 Task: Create a scrum project CatchAll. Add to scrum project CatchAll a team member softage.3@softage.net and assign as Project Lead. Add to scrum project CatchAll a team member softage.4@softage.net
Action: Mouse moved to (186, 53)
Screenshot: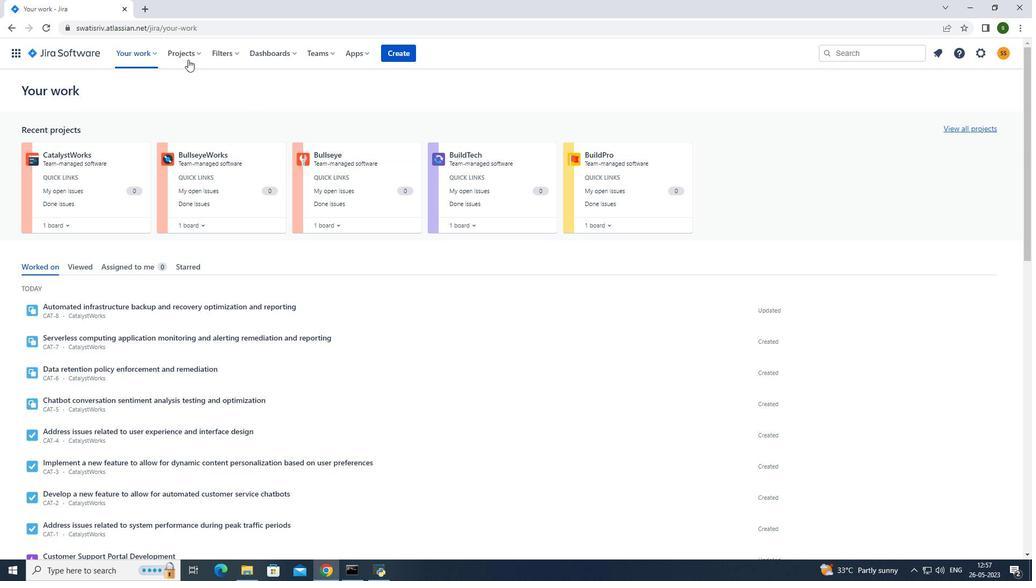 
Action: Mouse pressed left at (186, 53)
Screenshot: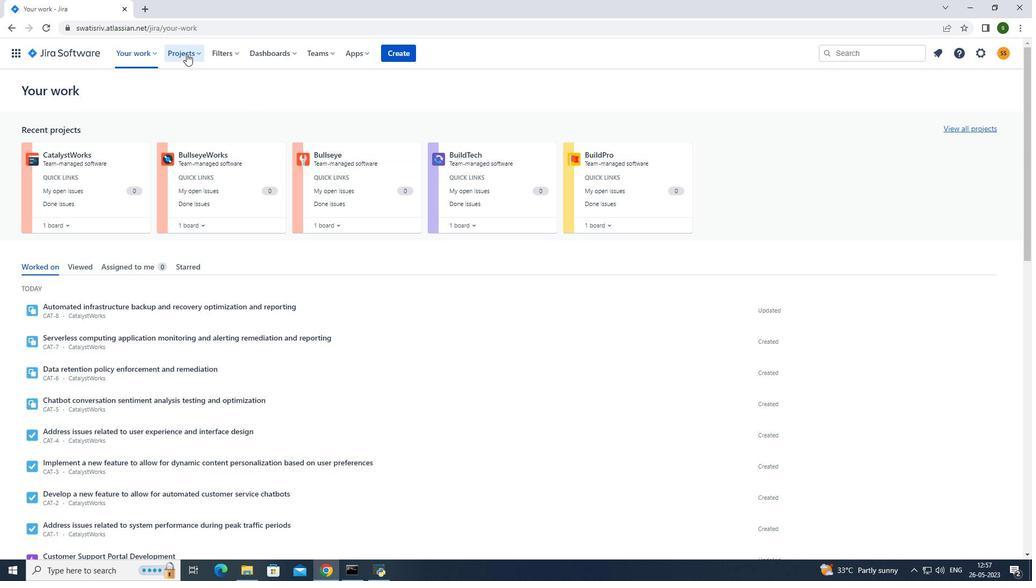 
Action: Mouse moved to (206, 268)
Screenshot: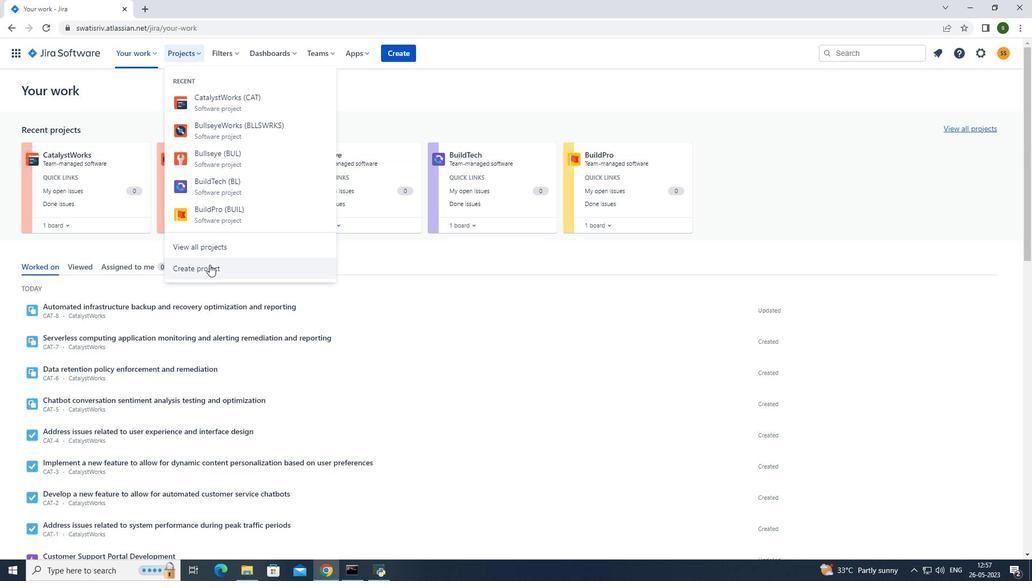 
Action: Mouse pressed left at (206, 268)
Screenshot: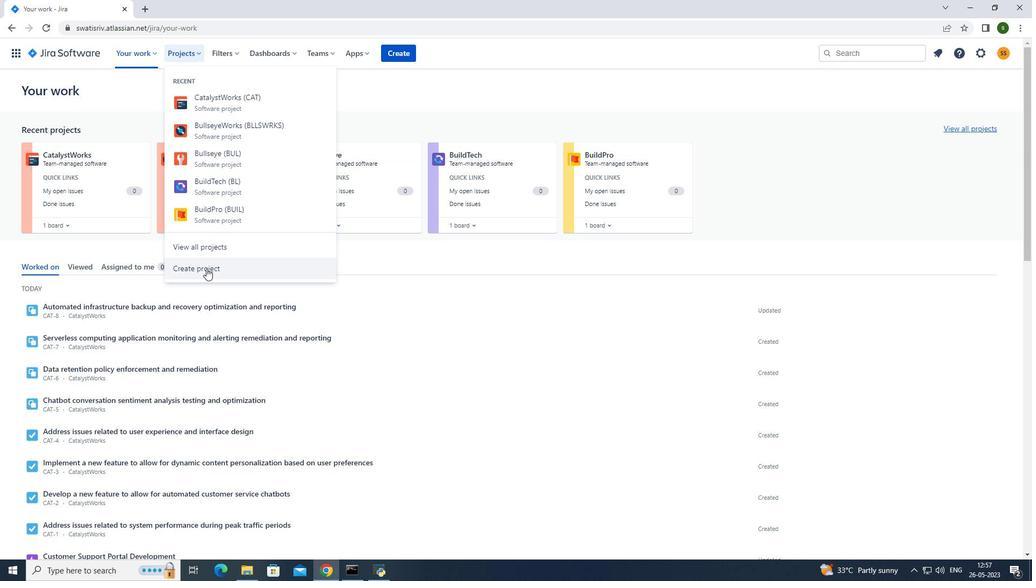 
Action: Mouse moved to (609, 252)
Screenshot: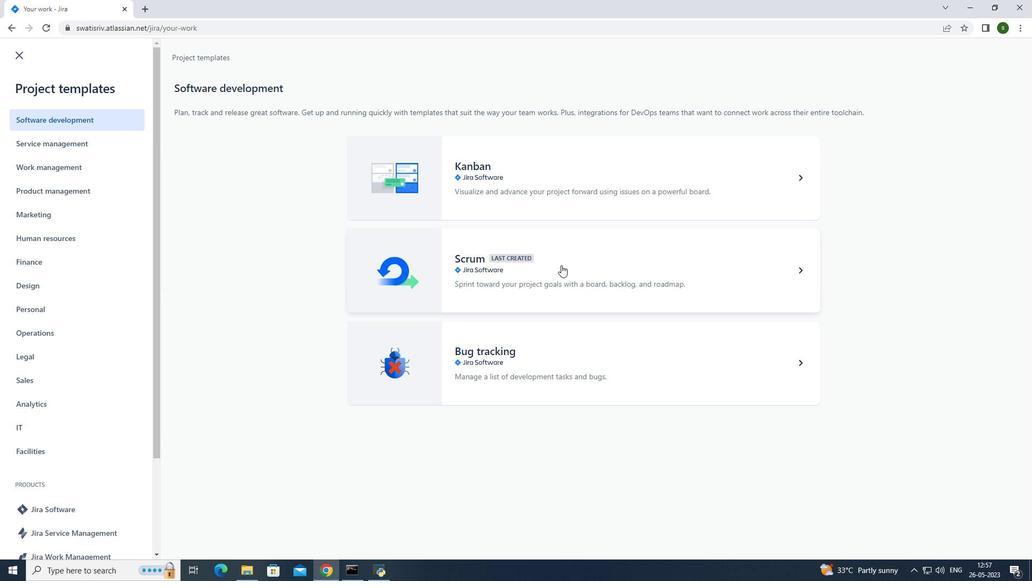 
Action: Mouse pressed left at (609, 252)
Screenshot: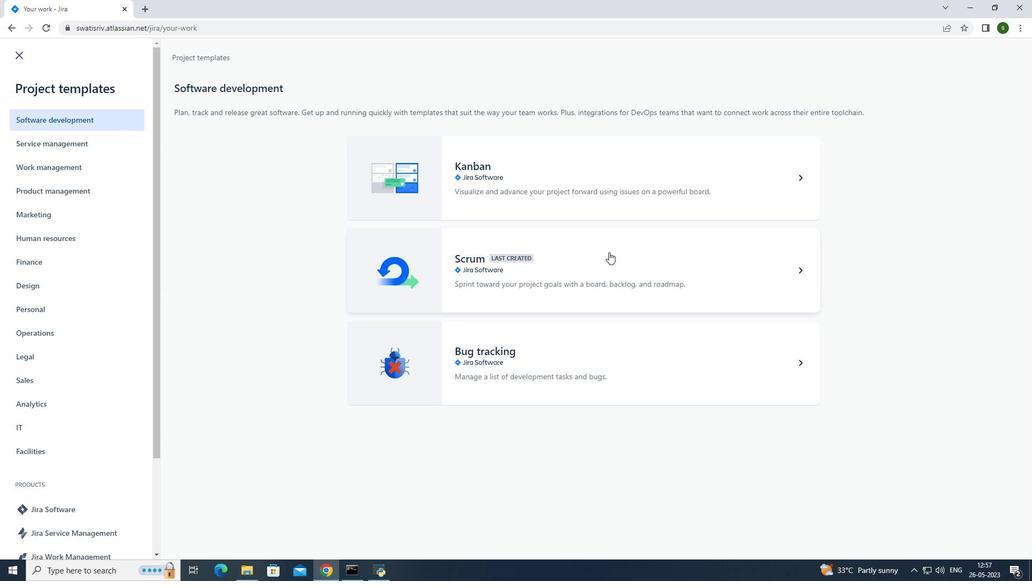 
Action: Mouse moved to (796, 527)
Screenshot: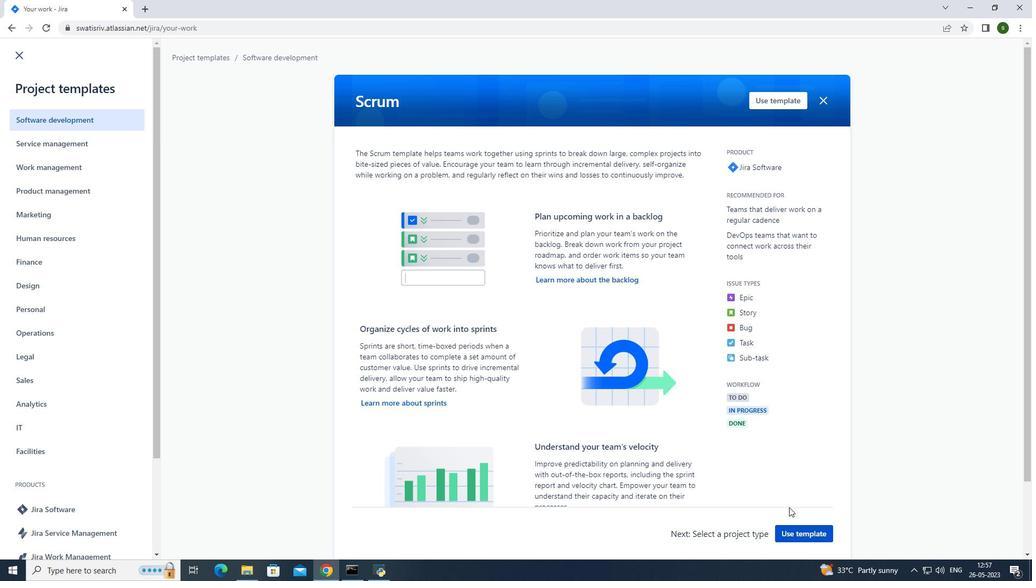 
Action: Mouse pressed left at (796, 527)
Screenshot: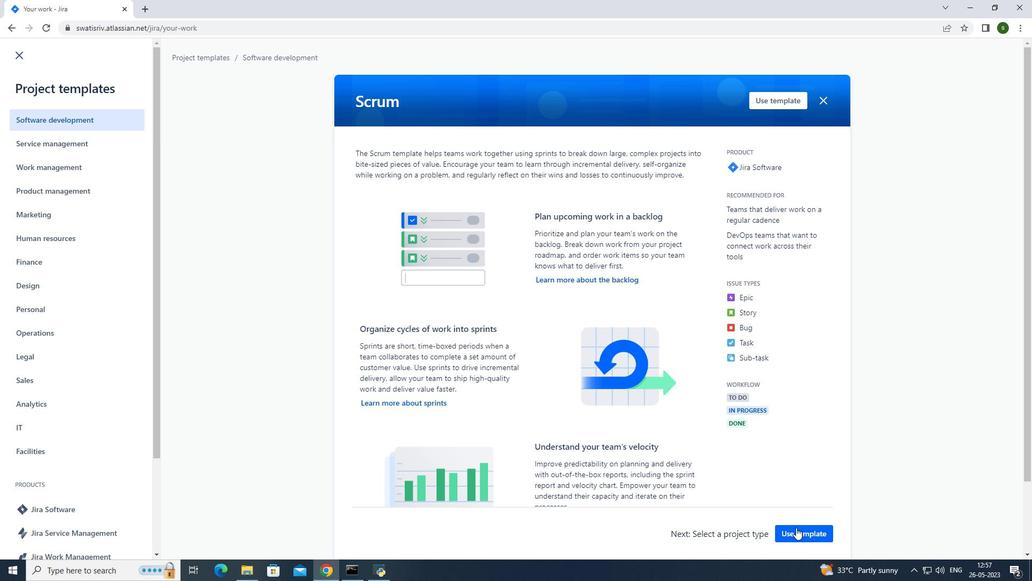 
Action: Mouse moved to (480, 528)
Screenshot: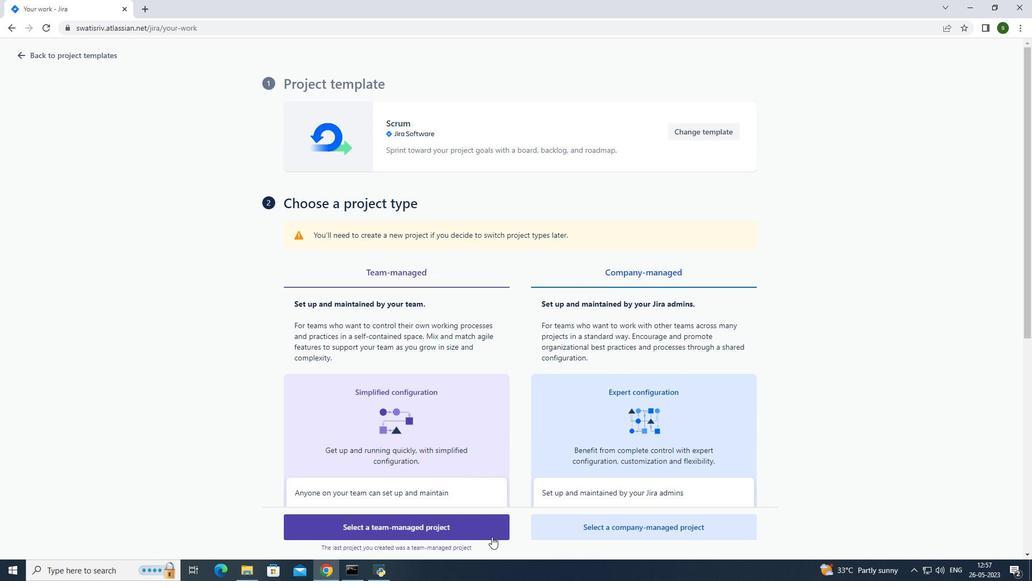 
Action: Mouse pressed left at (480, 528)
Screenshot: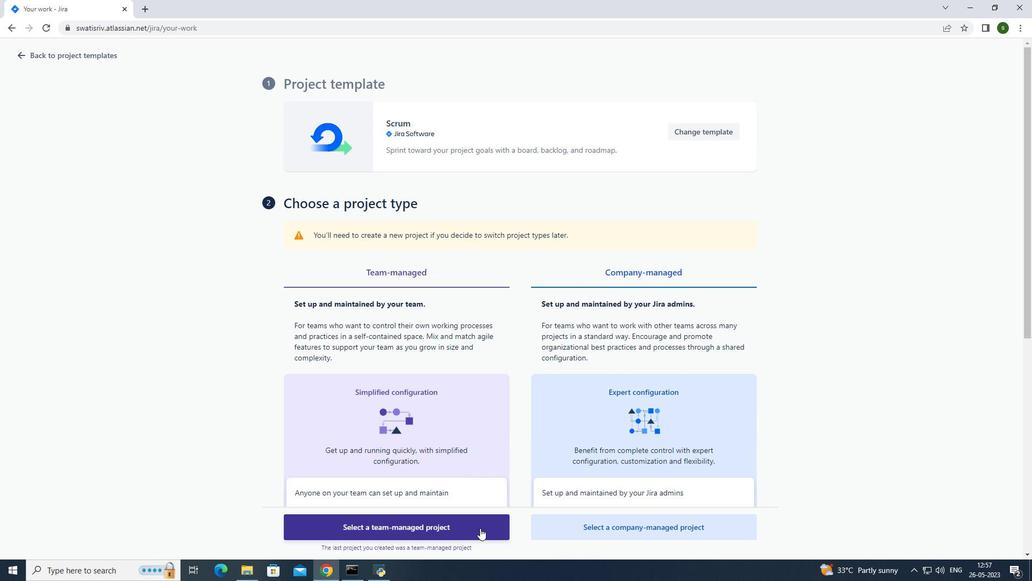 
Action: Mouse moved to (394, 252)
Screenshot: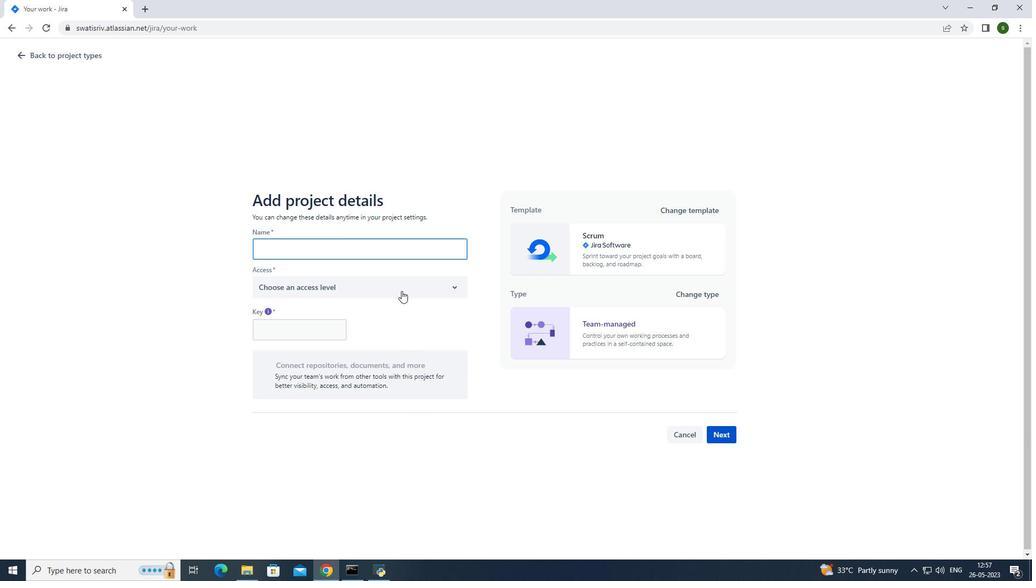 
Action: Mouse pressed left at (394, 252)
Screenshot: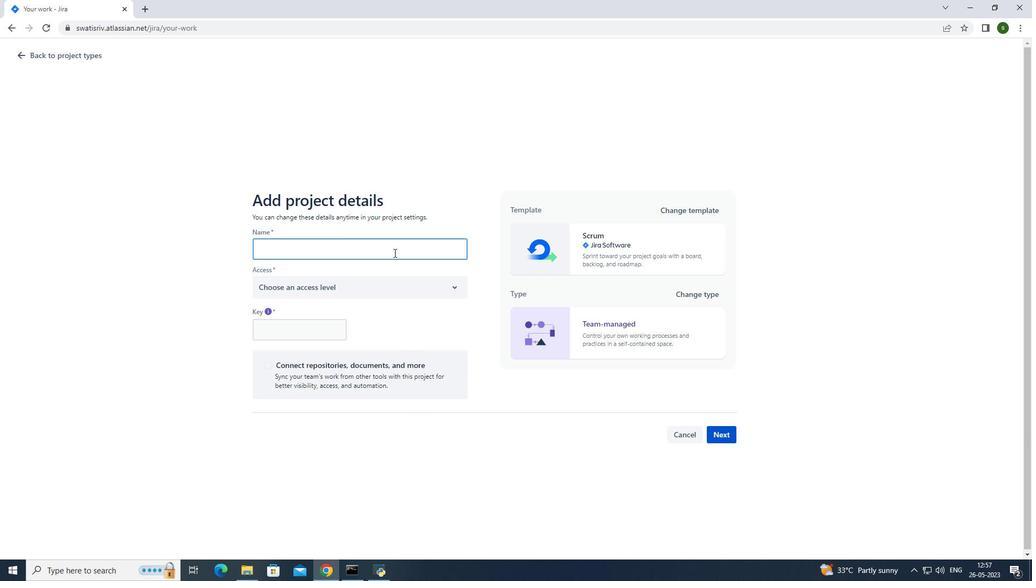 
Action: Key pressed <Key.caps_lock>C<Key.caps_lock>atch<Key.caps_lock>A<Key.caps_lock>ll
Screenshot: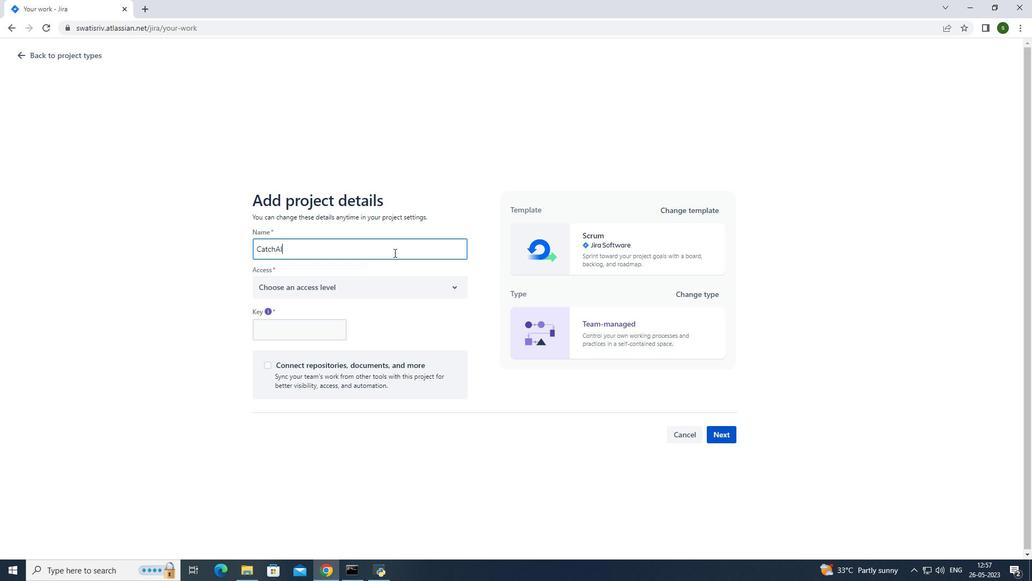 
Action: Mouse moved to (397, 285)
Screenshot: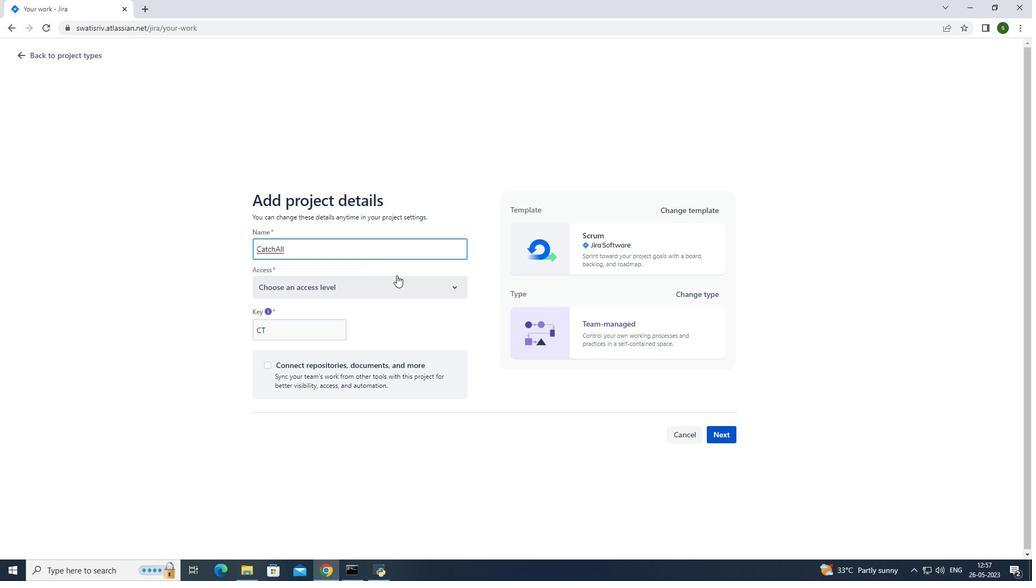 
Action: Mouse pressed left at (397, 285)
Screenshot: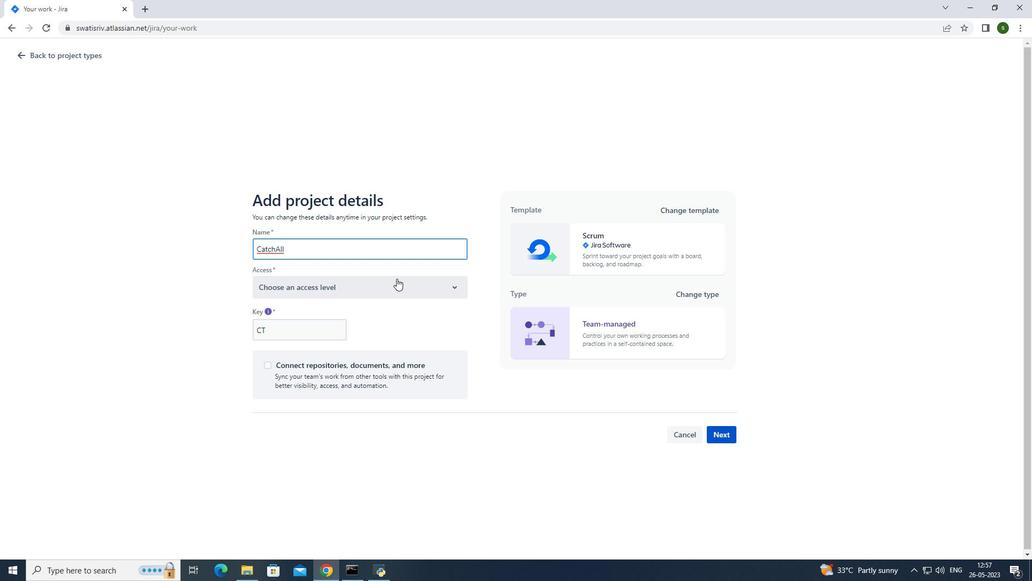 
Action: Mouse moved to (393, 325)
Screenshot: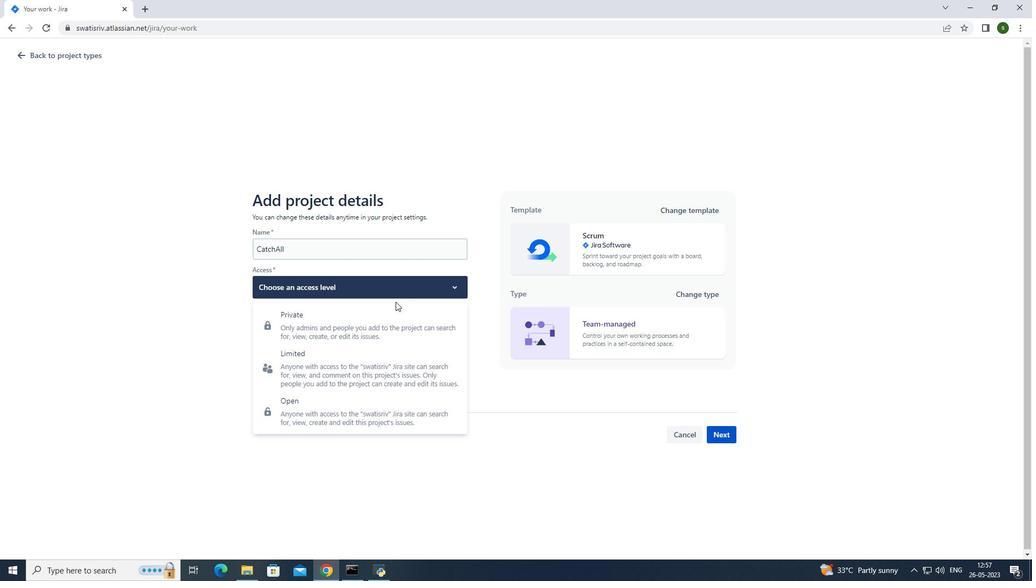 
Action: Mouse pressed left at (393, 325)
Screenshot: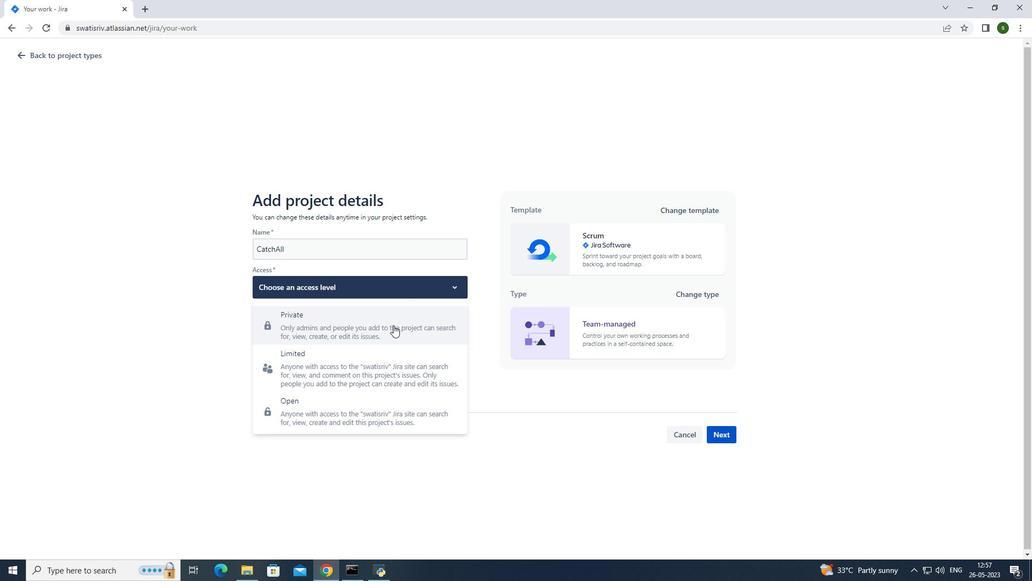 
Action: Mouse moved to (725, 437)
Screenshot: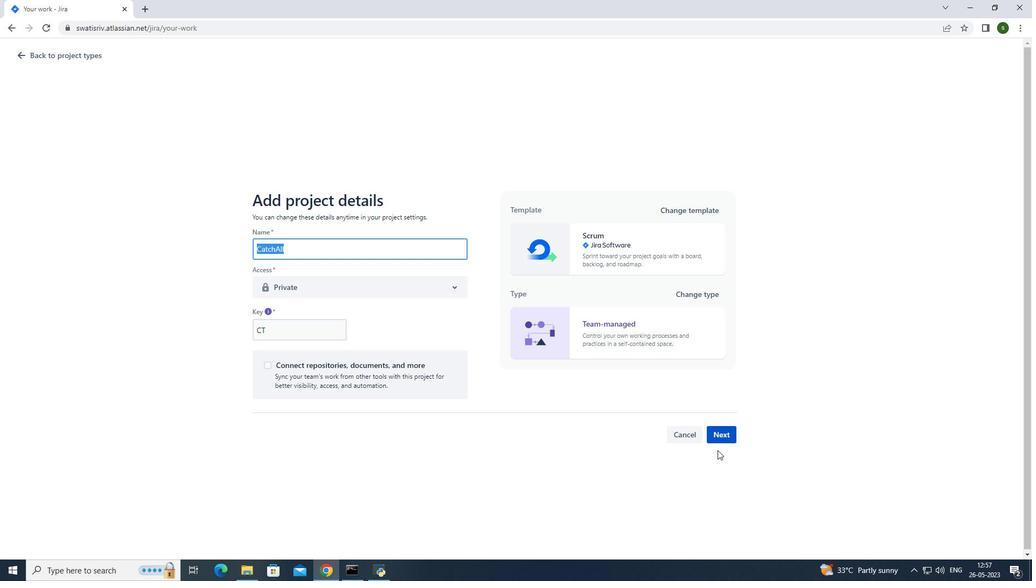 
Action: Mouse pressed left at (725, 437)
Screenshot: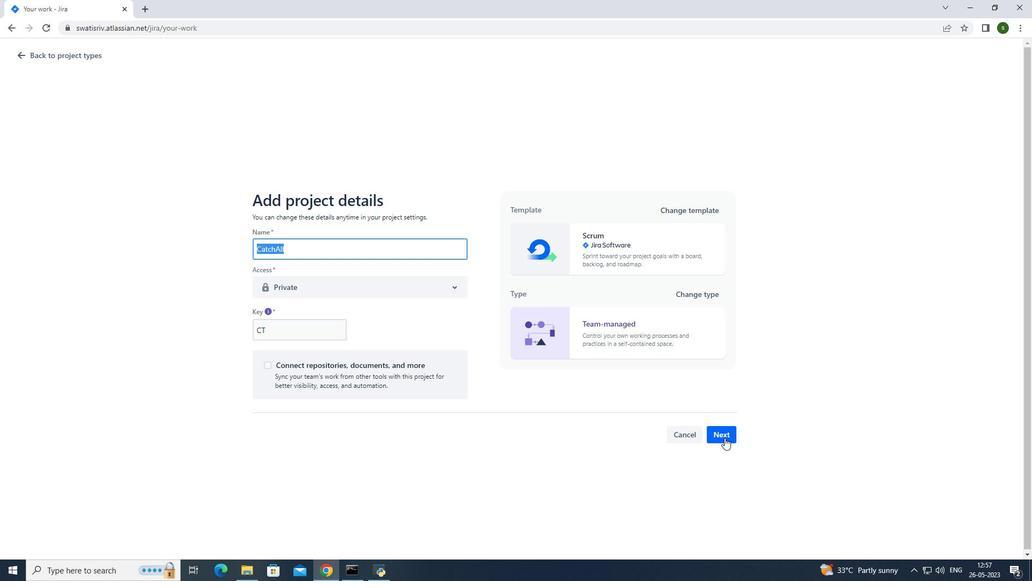 
Action: Mouse moved to (646, 364)
Screenshot: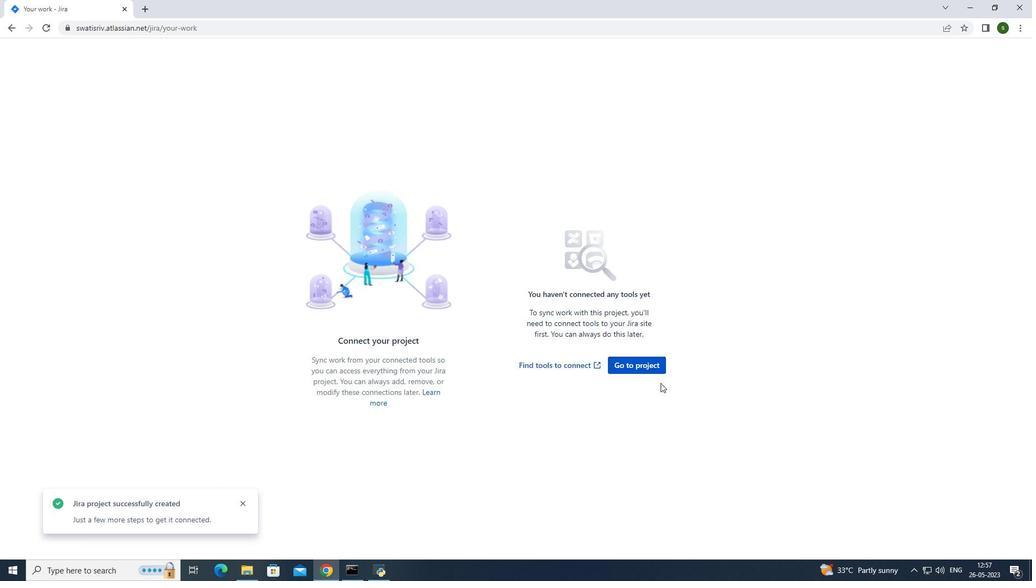 
Action: Mouse pressed left at (646, 364)
Screenshot: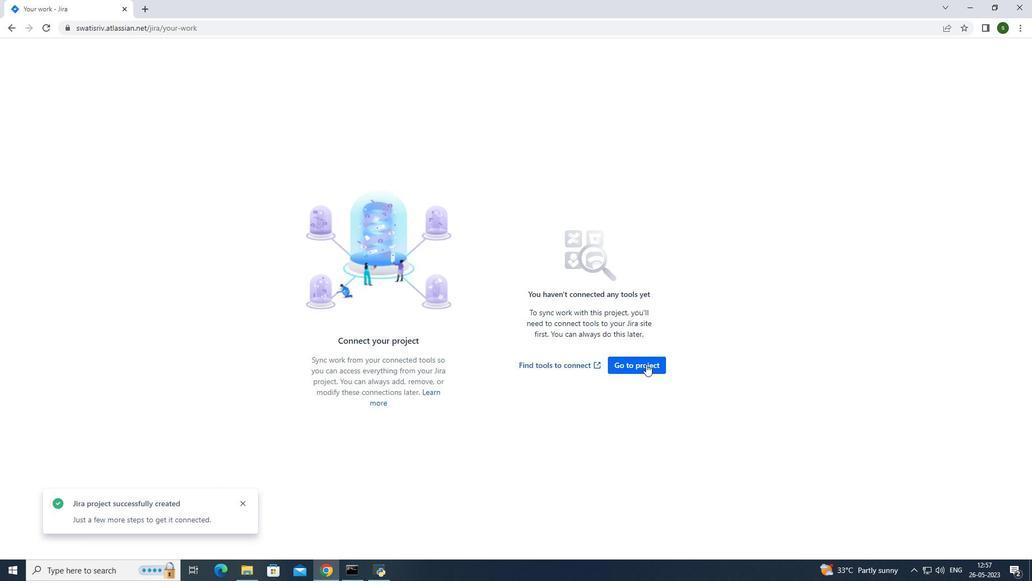 
Action: Mouse moved to (178, 57)
Screenshot: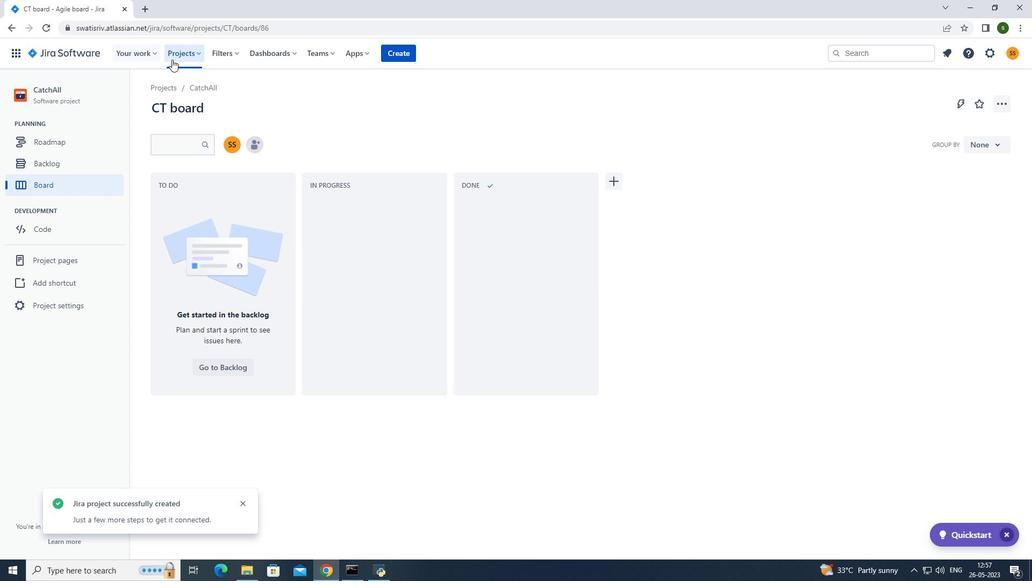
Action: Mouse pressed left at (178, 57)
Screenshot: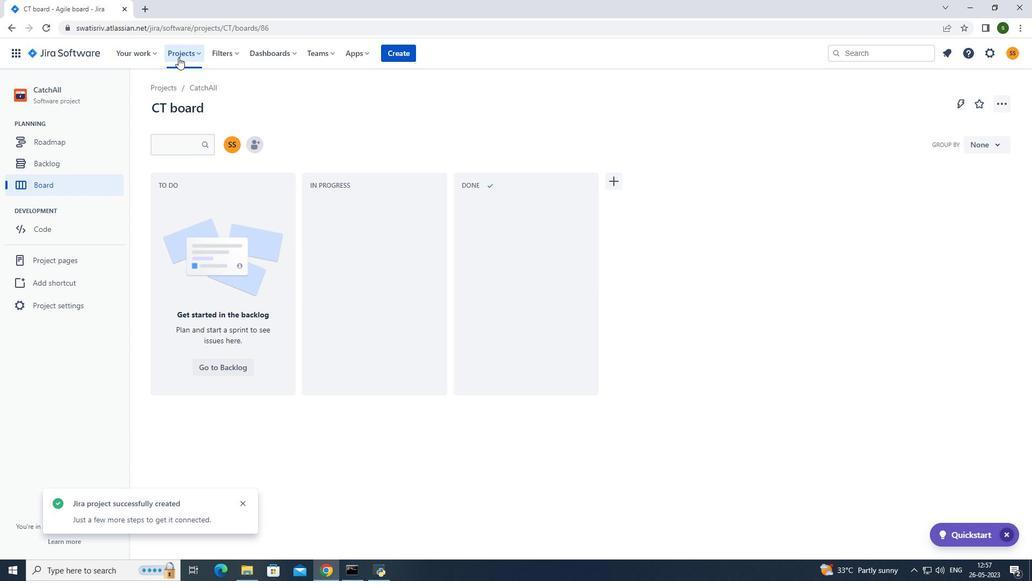 
Action: Mouse moved to (203, 95)
Screenshot: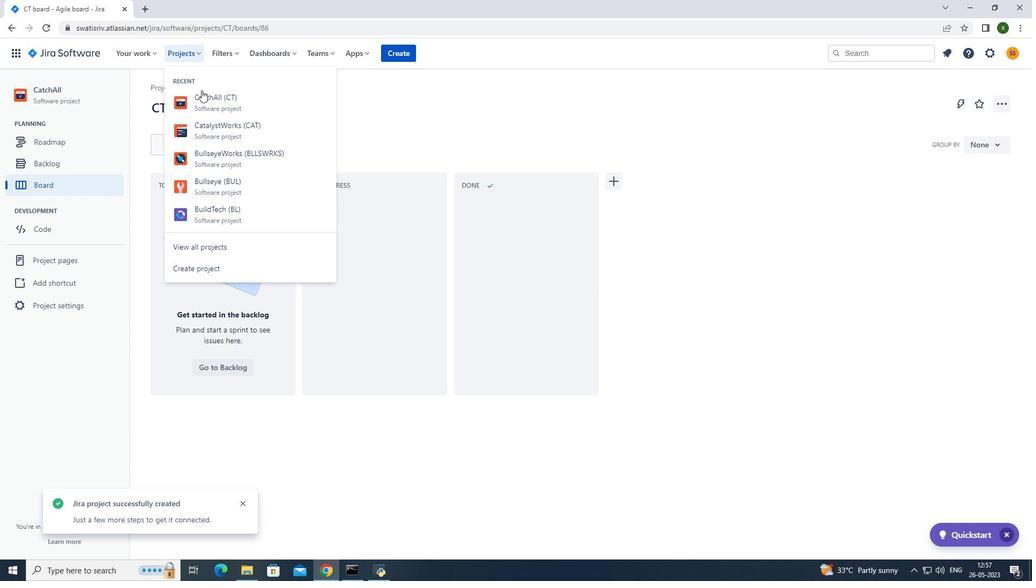 
Action: Mouse pressed left at (203, 95)
Screenshot: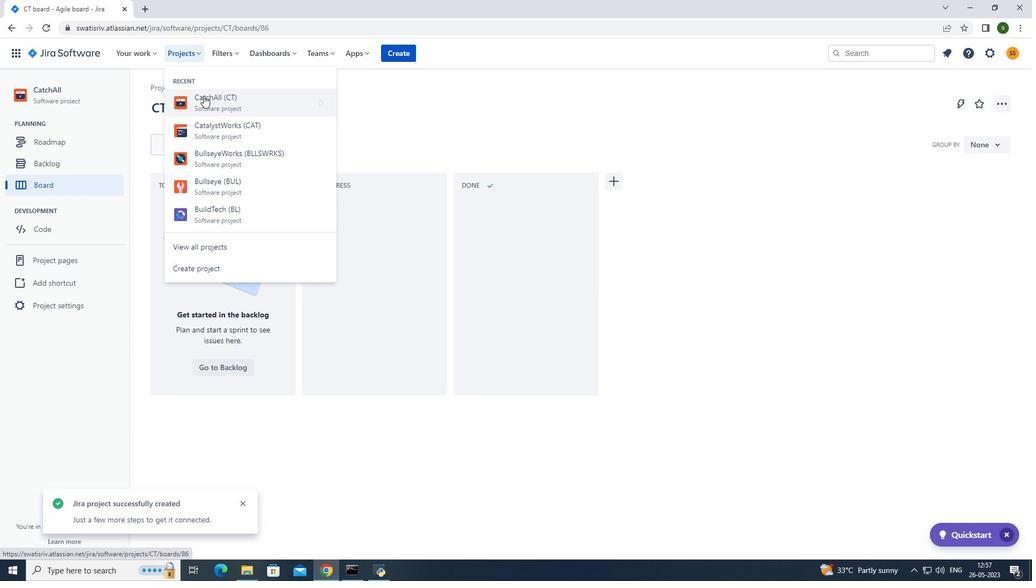 
Action: Mouse moved to (261, 147)
Screenshot: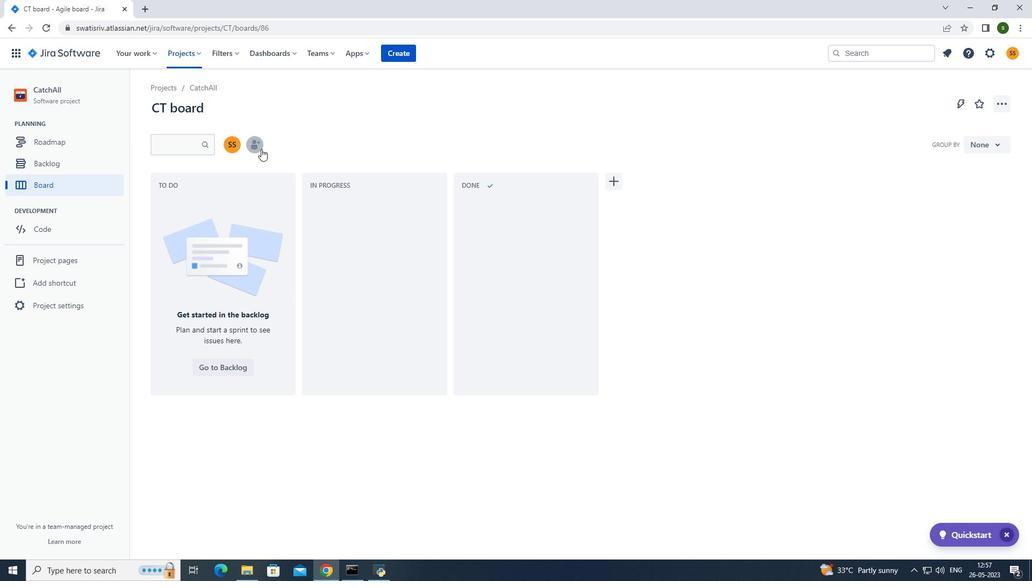 
Action: Mouse pressed left at (261, 147)
Screenshot: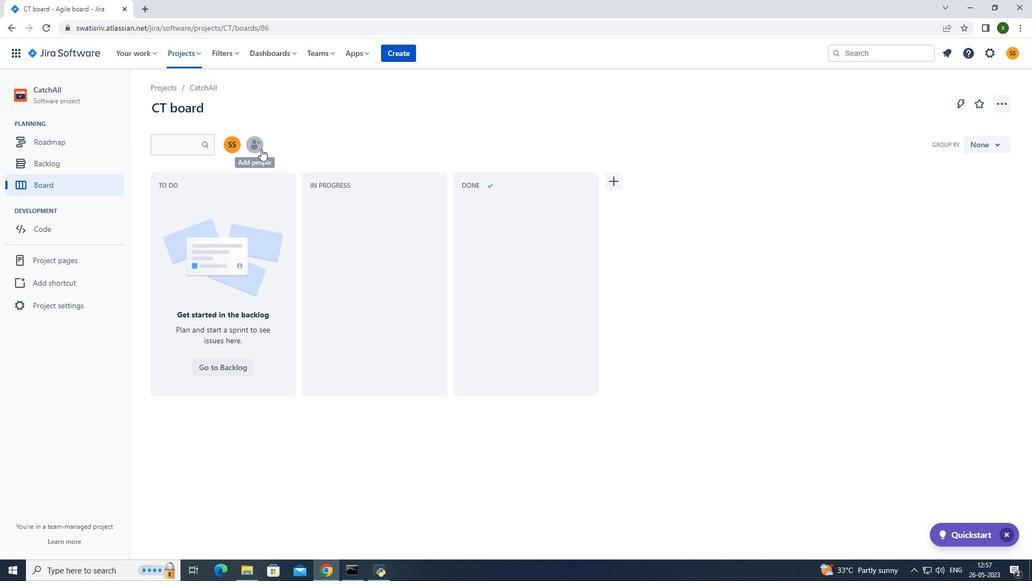 
Action: Mouse moved to (481, 115)
Screenshot: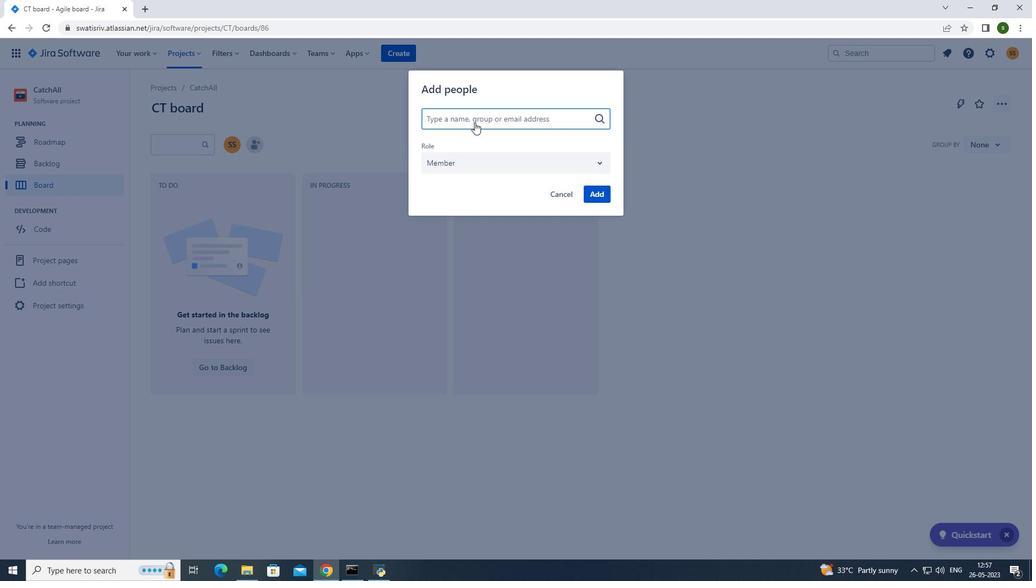 
Action: Mouse pressed left at (481, 115)
Screenshot: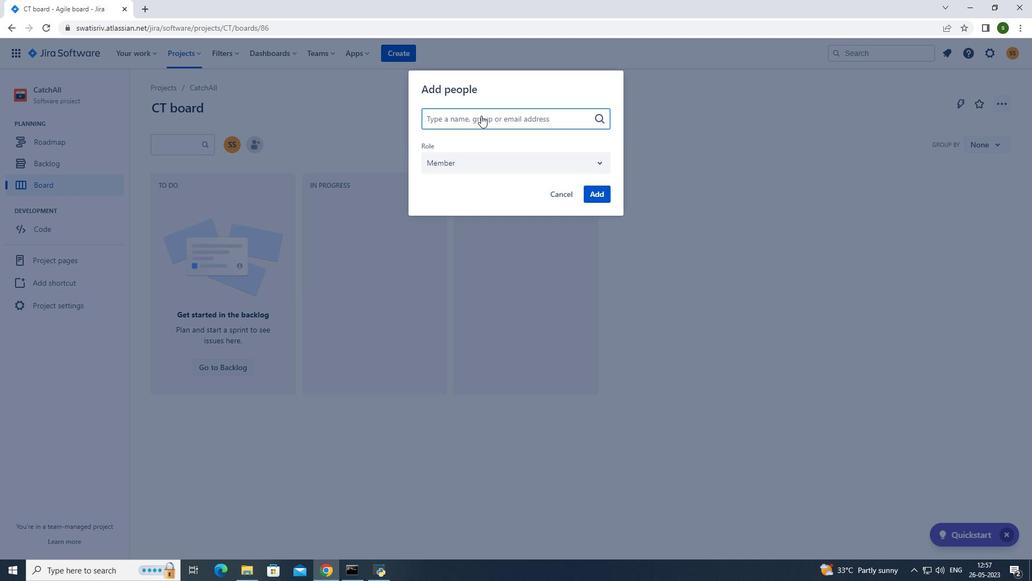 
Action: Key pressed softage.3<Key.shift>@softage.net
Screenshot: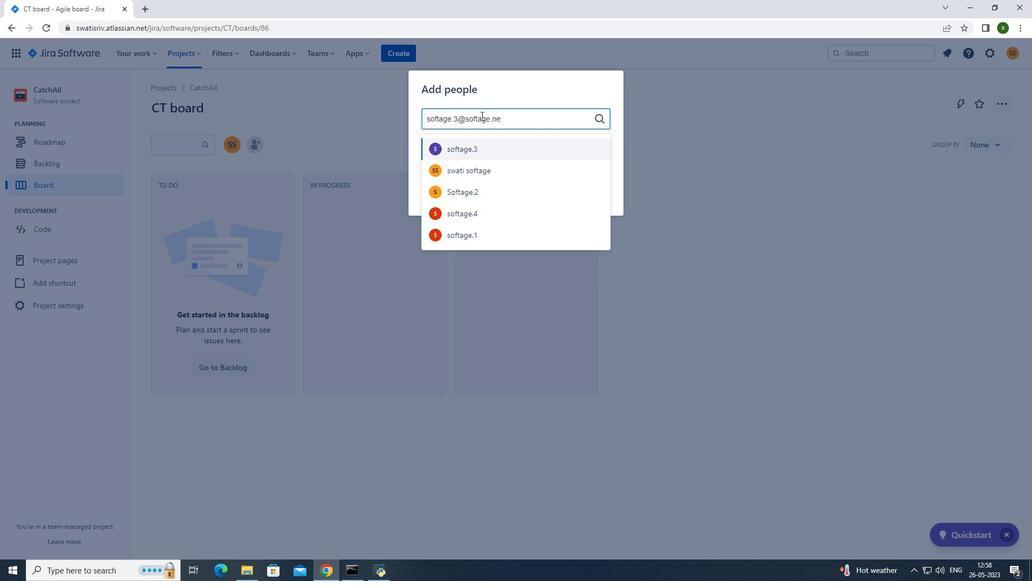 
Action: Mouse moved to (482, 145)
Screenshot: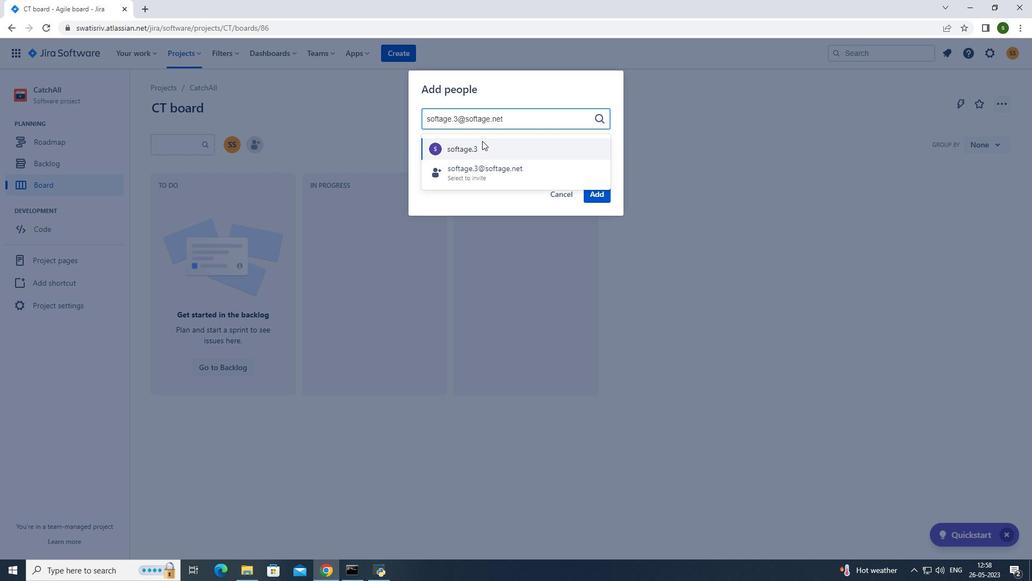 
Action: Mouse pressed left at (482, 145)
Screenshot: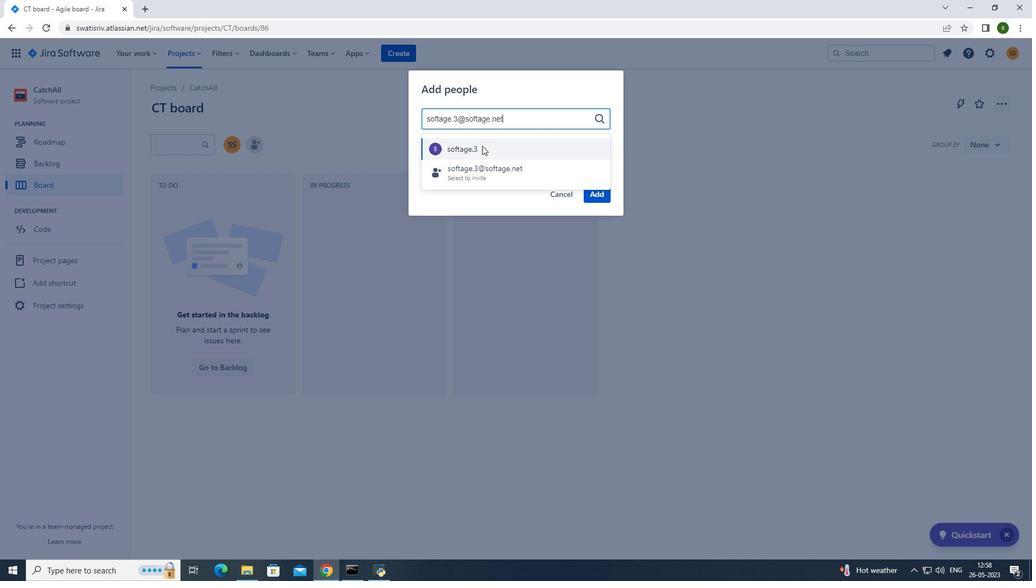 
Action: Mouse moved to (595, 193)
Screenshot: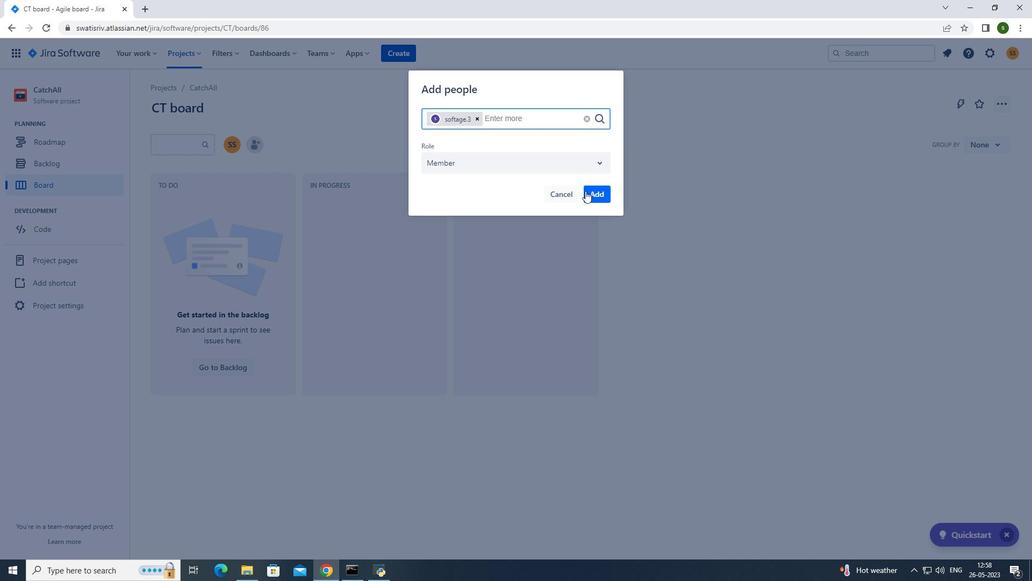 
Action: Mouse pressed left at (595, 193)
Screenshot: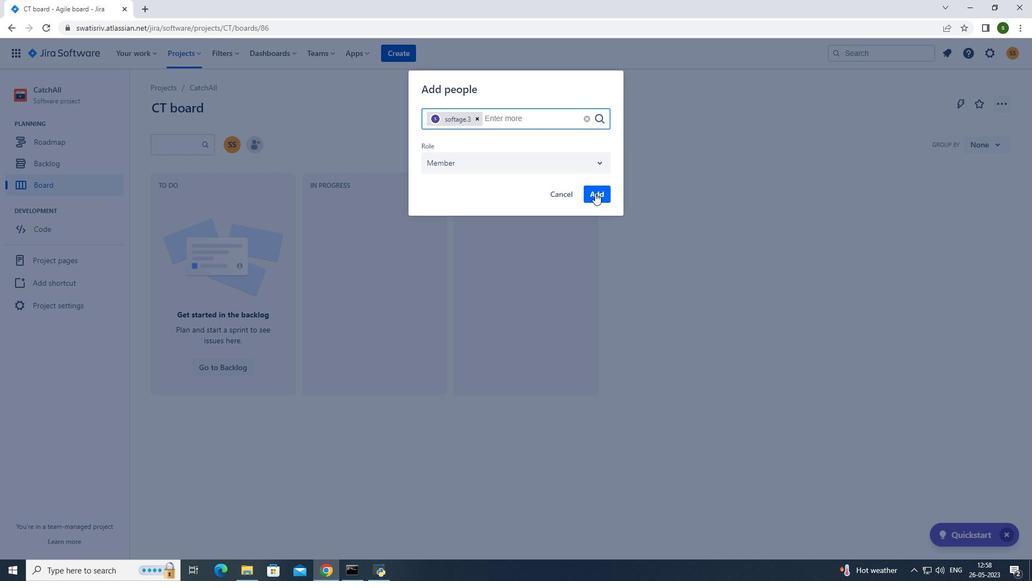 
Action: Mouse moved to (193, 50)
Screenshot: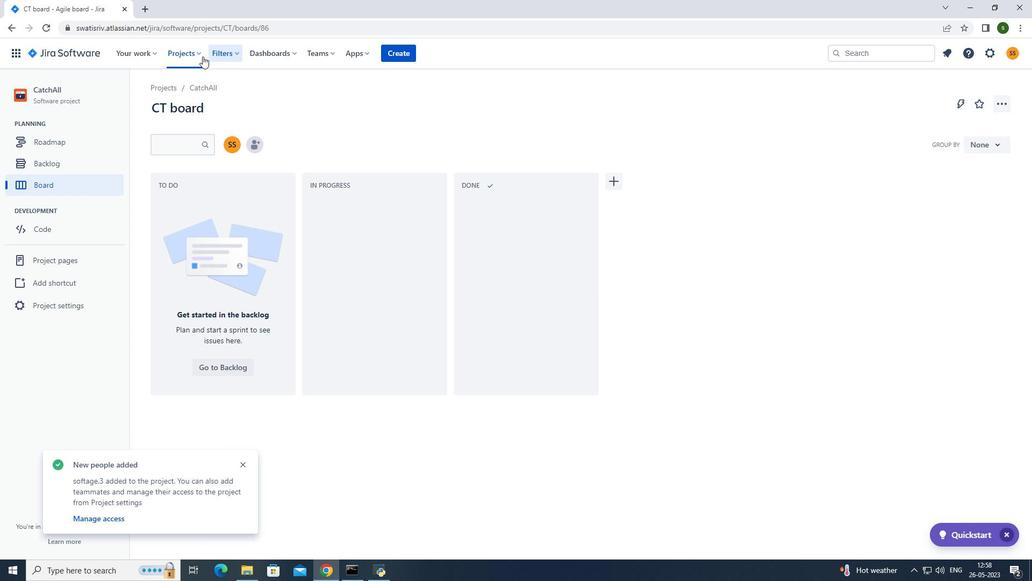 
Action: Mouse pressed left at (193, 50)
Screenshot: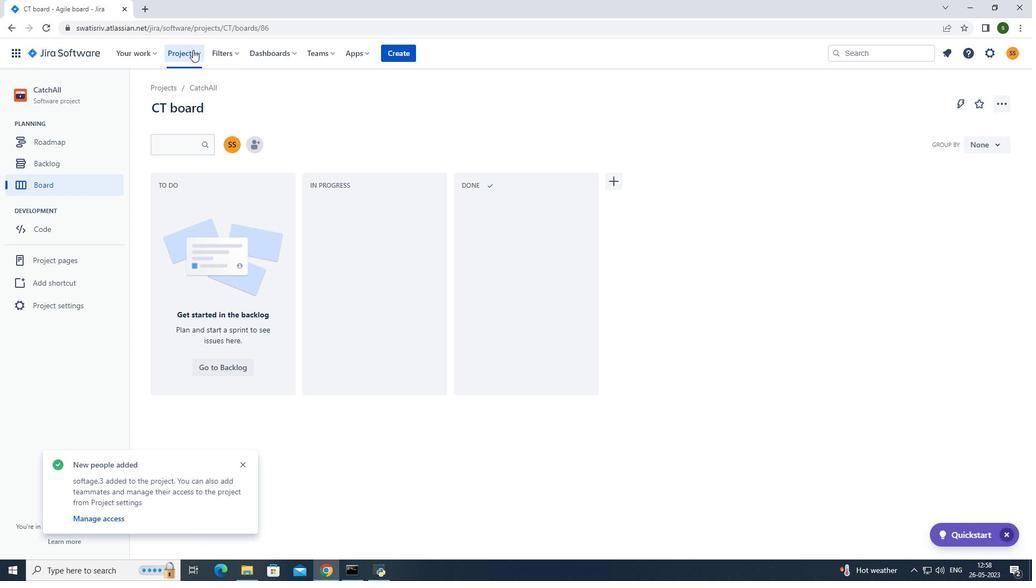 
Action: Mouse moved to (224, 94)
Screenshot: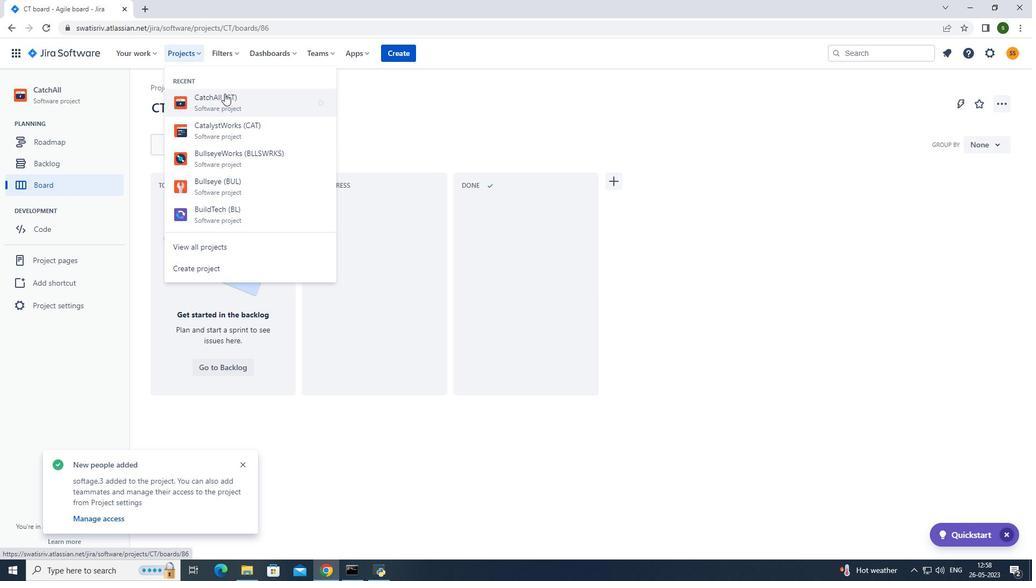 
Action: Mouse pressed left at (224, 94)
Screenshot: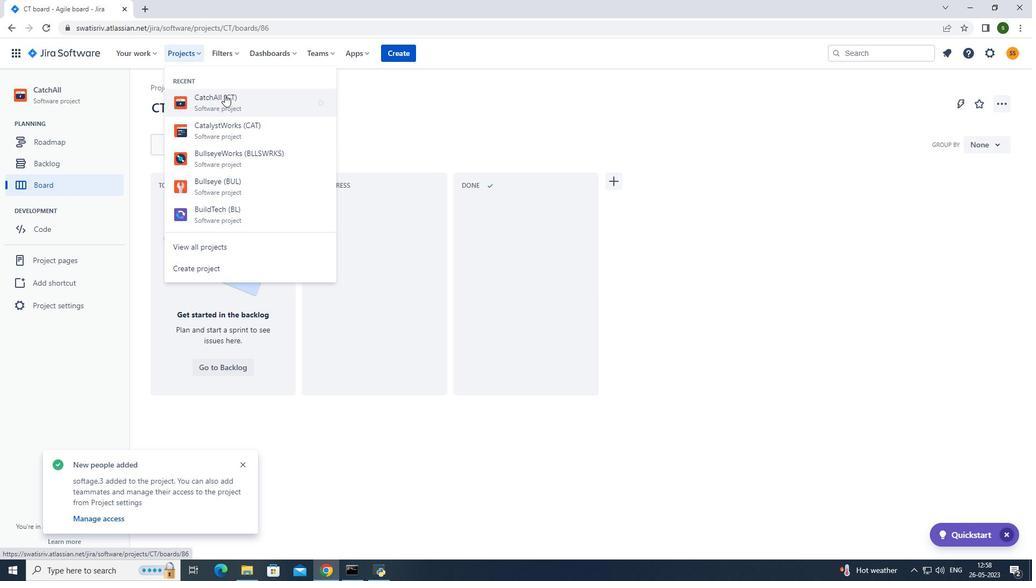 
Action: Mouse moved to (100, 306)
Screenshot: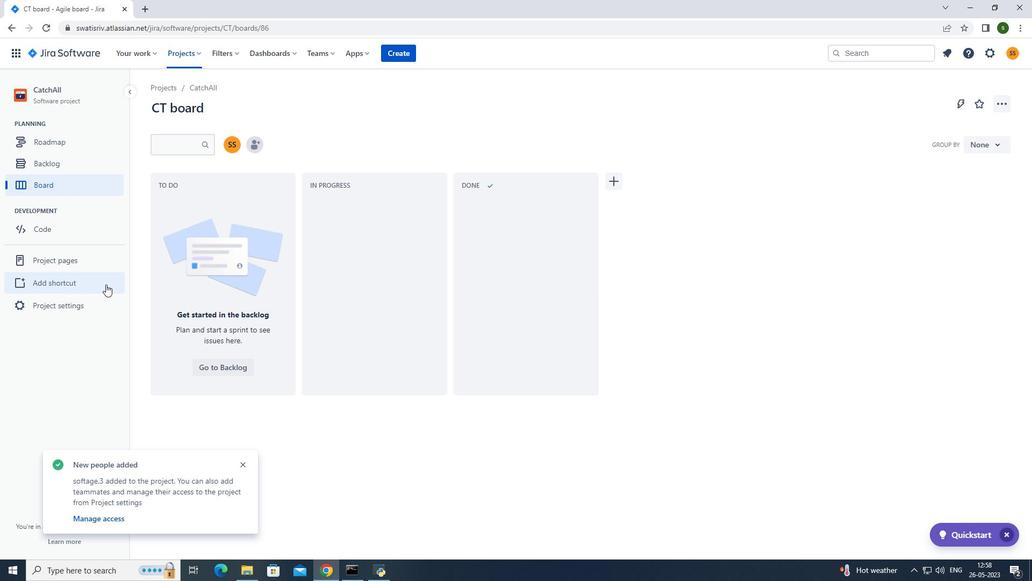 
Action: Mouse pressed left at (100, 306)
Screenshot: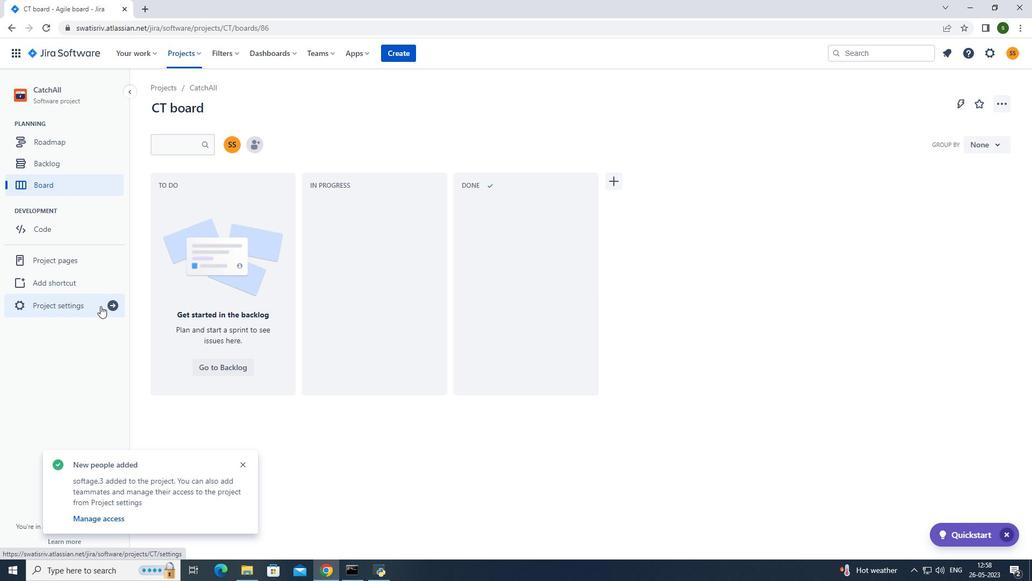 
Action: Mouse moved to (557, 390)
Screenshot: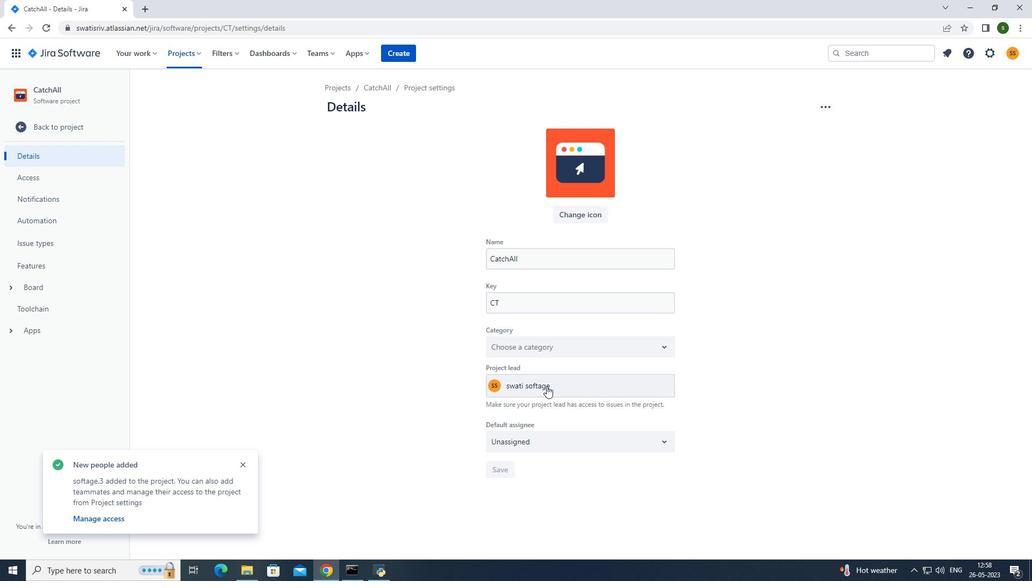 
Action: Mouse pressed left at (557, 390)
Screenshot: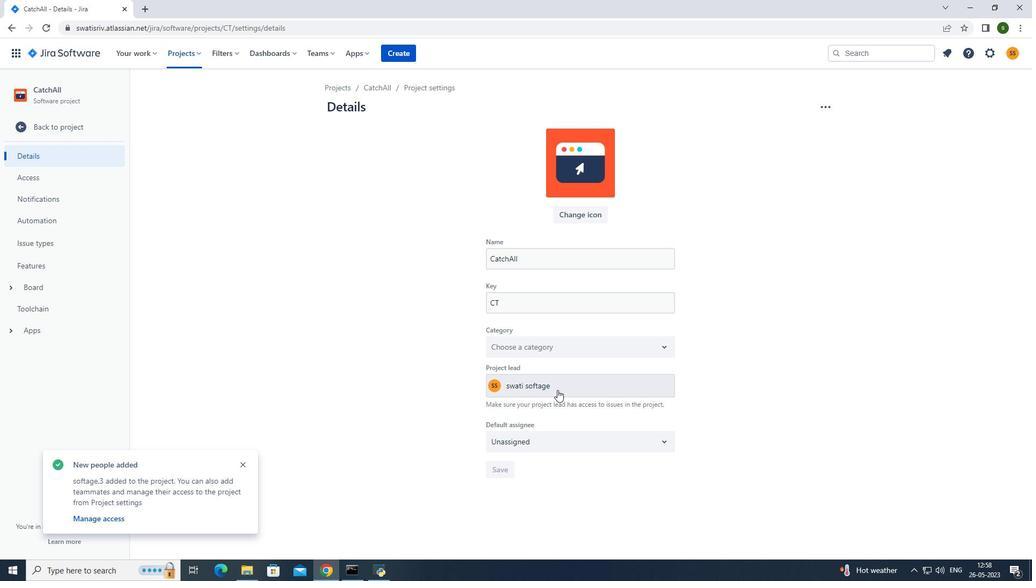 
Action: Mouse moved to (556, 390)
Screenshot: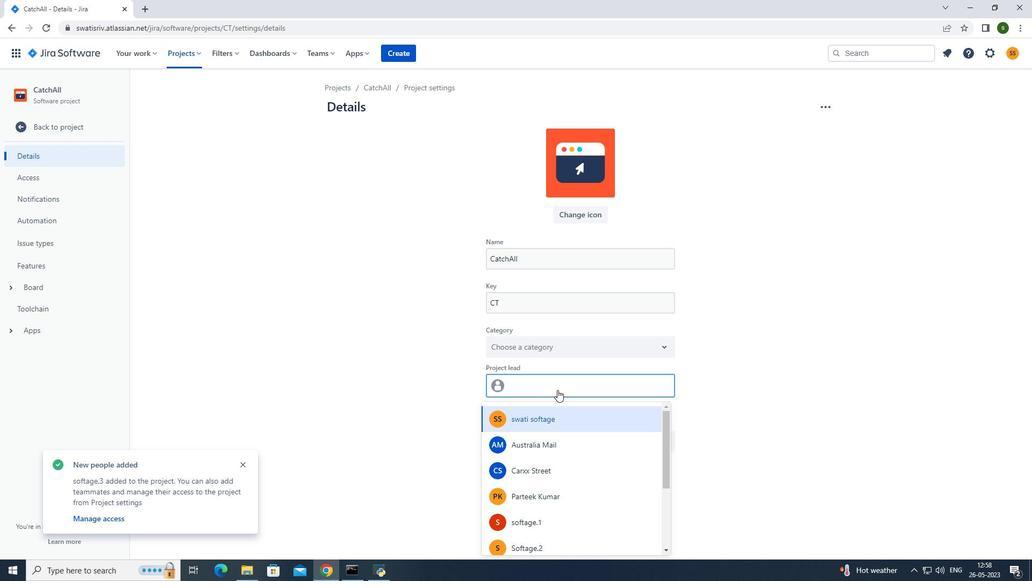 
Action: Key pressed softage.3<Key.shift><Key.shift><Key.shift>@softage.net
Screenshot: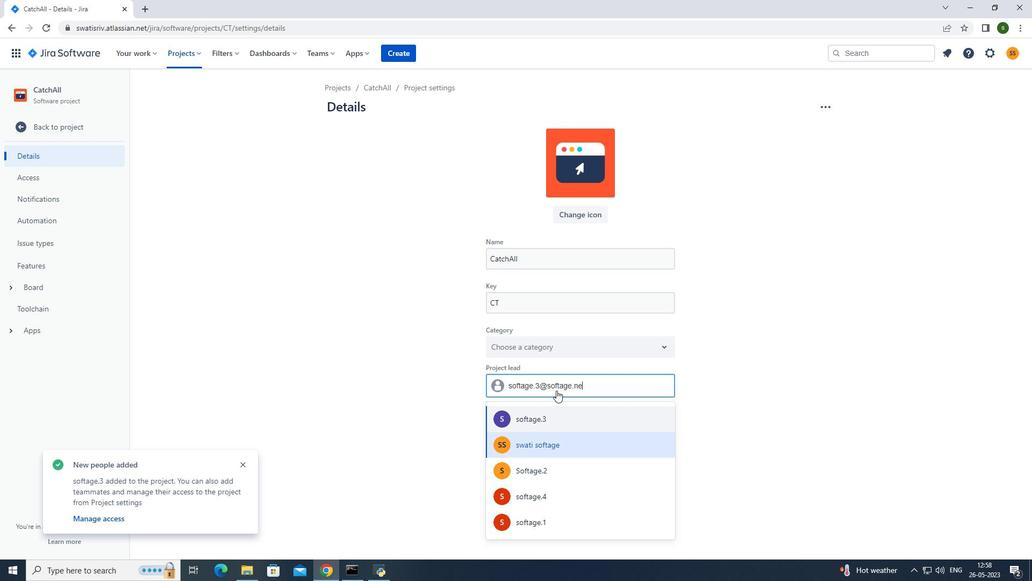 
Action: Mouse moved to (552, 413)
Screenshot: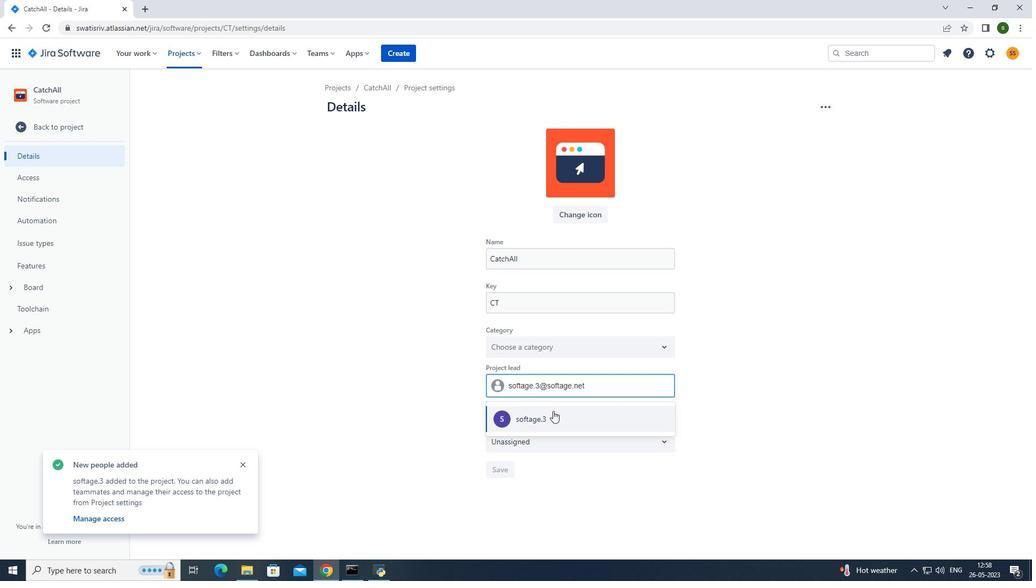 
Action: Mouse pressed left at (552, 413)
Screenshot: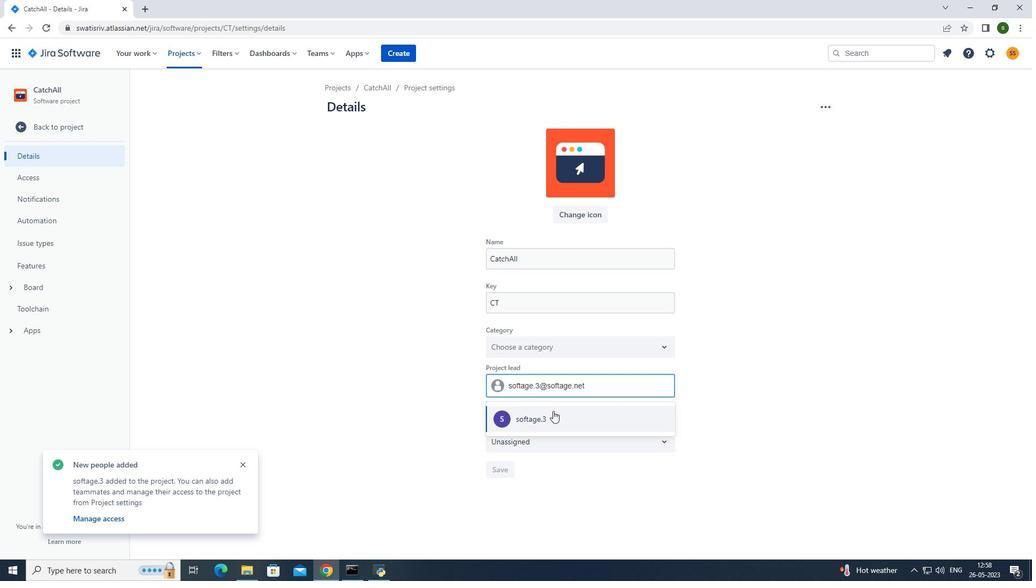 
Action: Mouse moved to (497, 471)
Screenshot: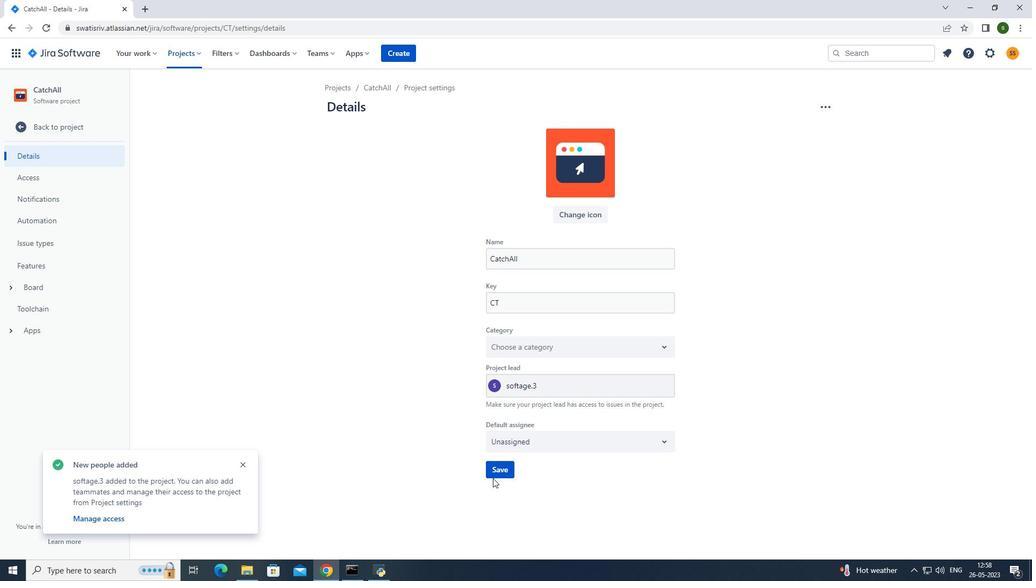 
Action: Mouse pressed left at (497, 471)
Screenshot: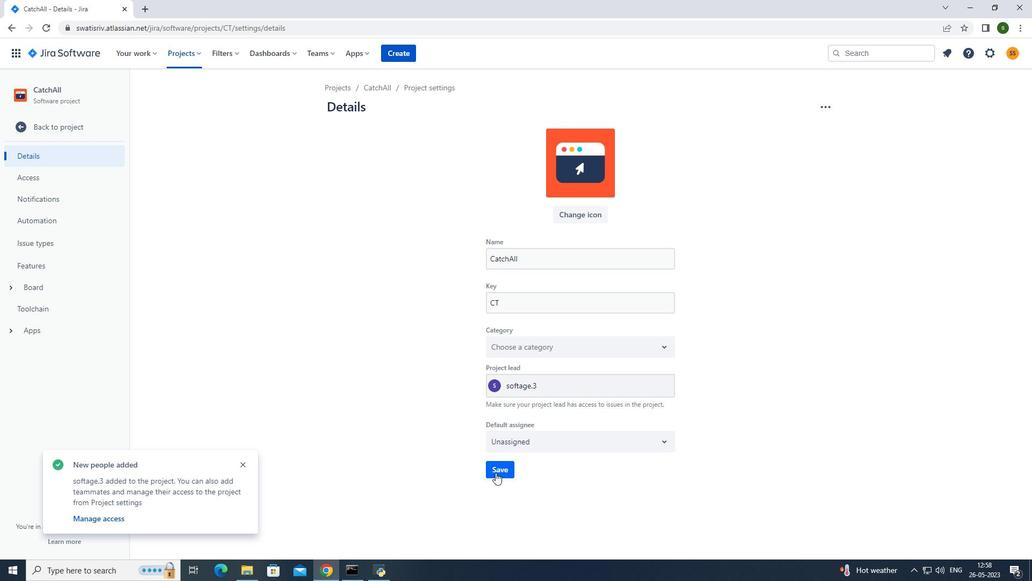 
Action: Mouse moved to (182, 46)
Screenshot: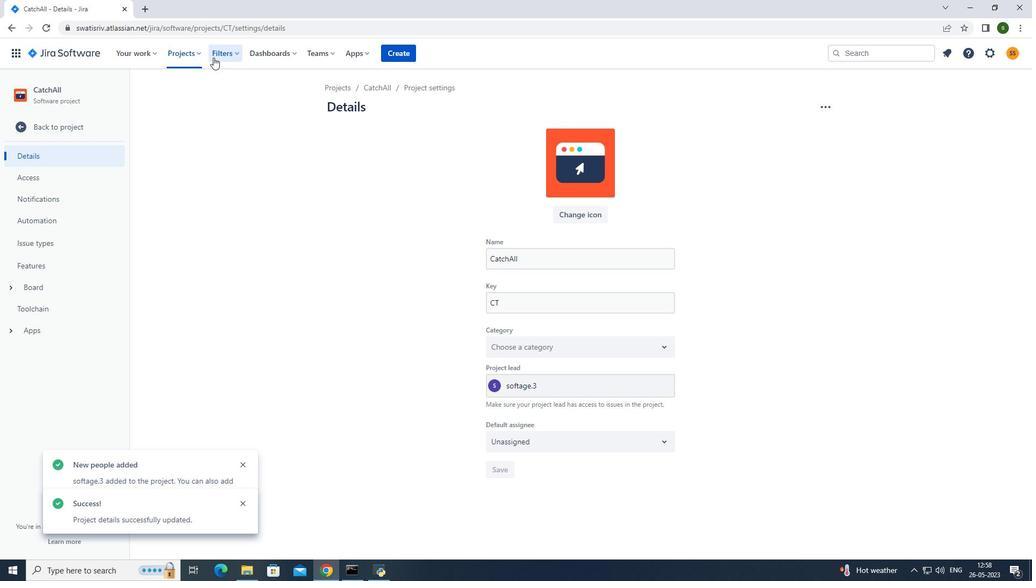 
Action: Mouse pressed left at (182, 46)
Screenshot: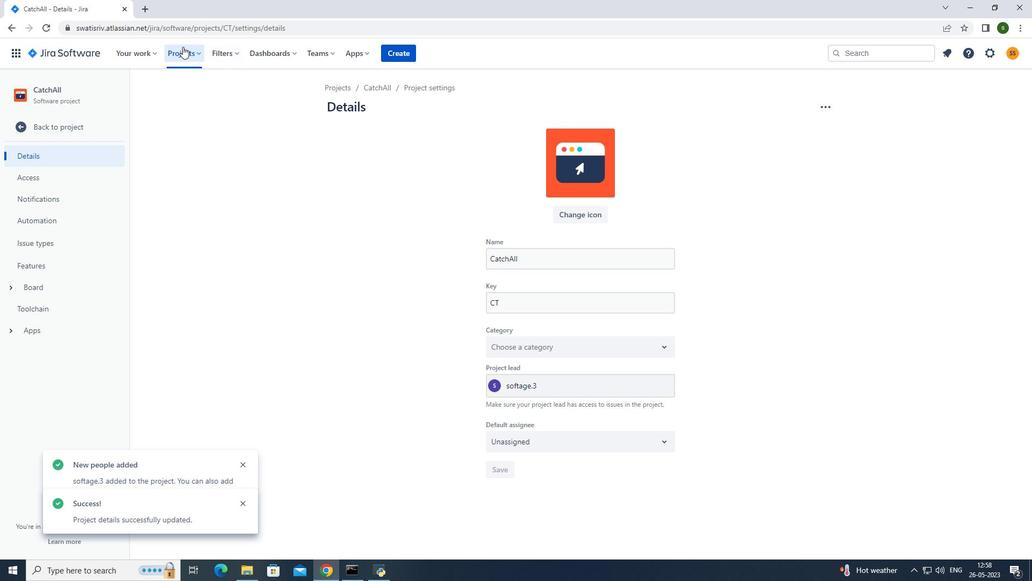 
Action: Mouse moved to (220, 100)
Screenshot: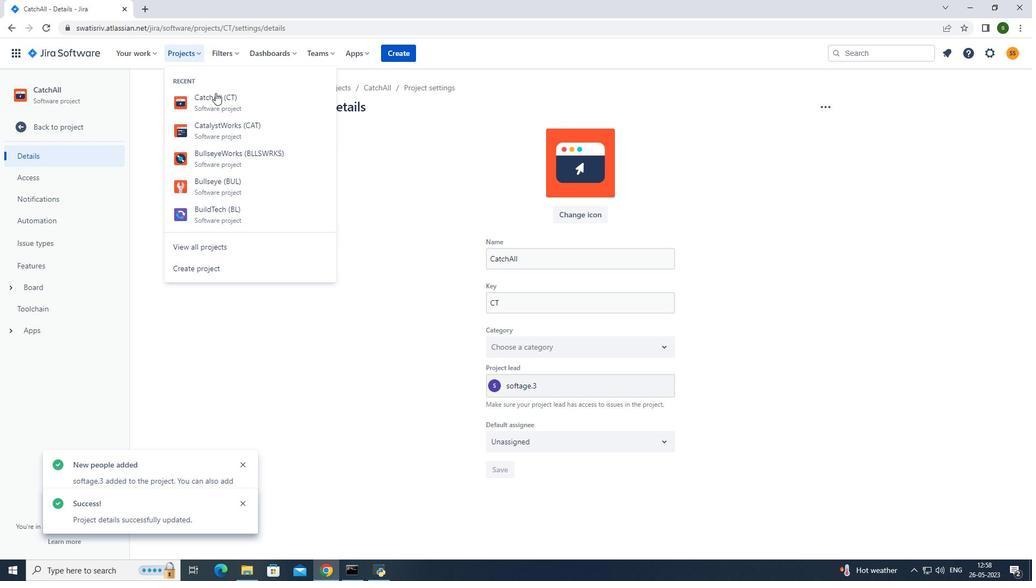 
Action: Mouse pressed left at (220, 100)
Screenshot: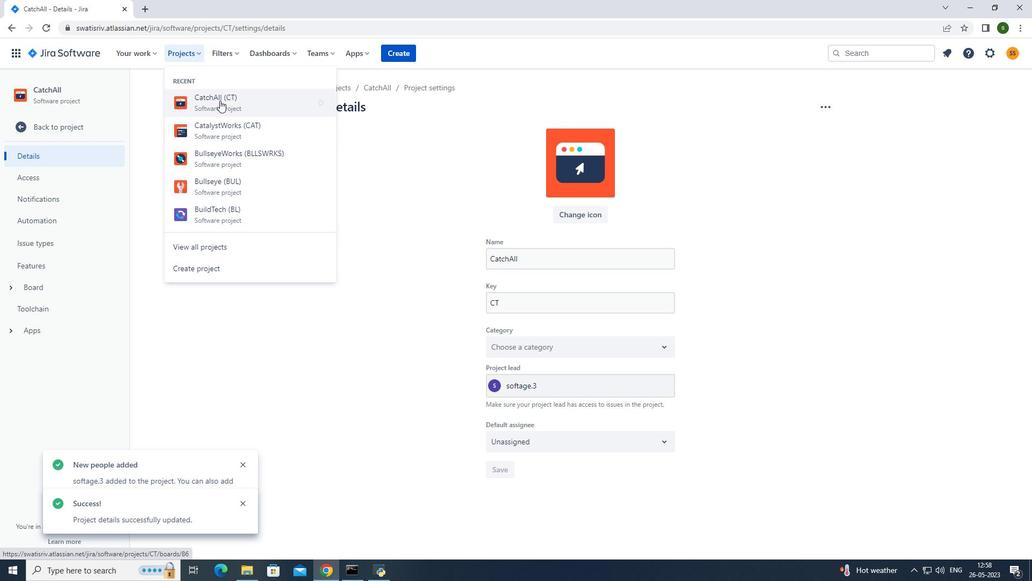 
Action: Mouse moved to (259, 149)
Screenshot: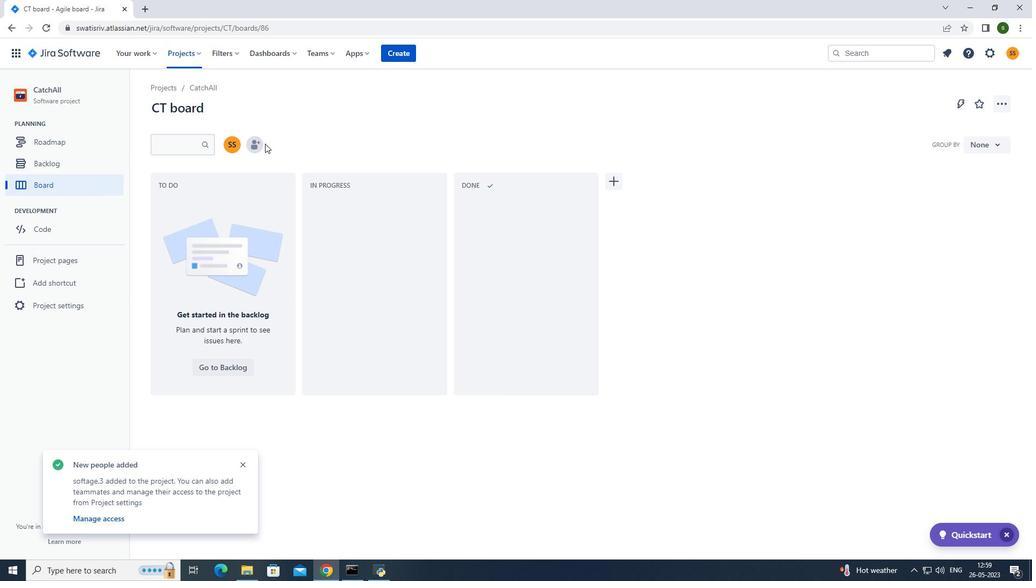 
Action: Mouse pressed left at (259, 149)
Screenshot: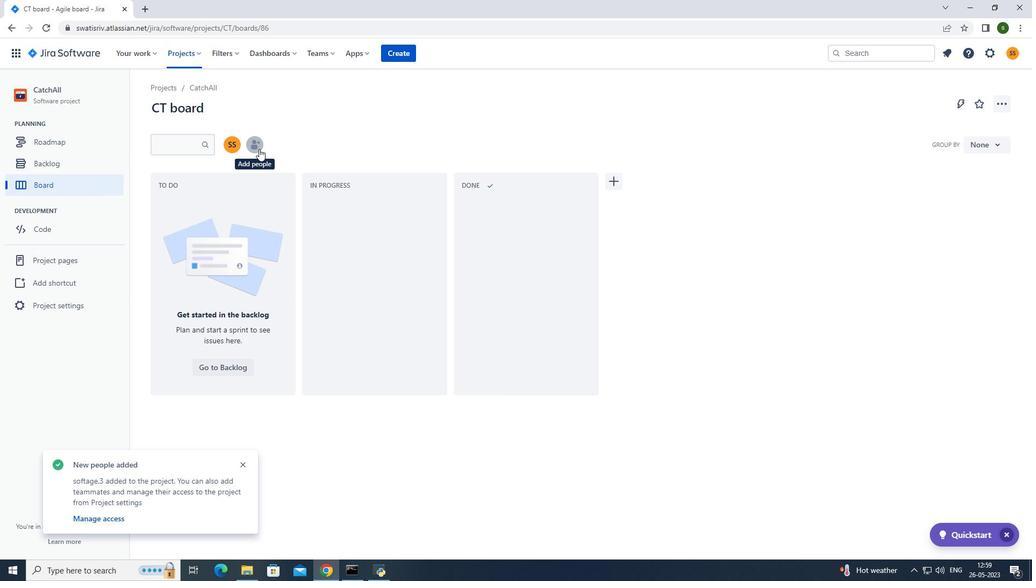 
Action: Mouse moved to (498, 116)
Screenshot: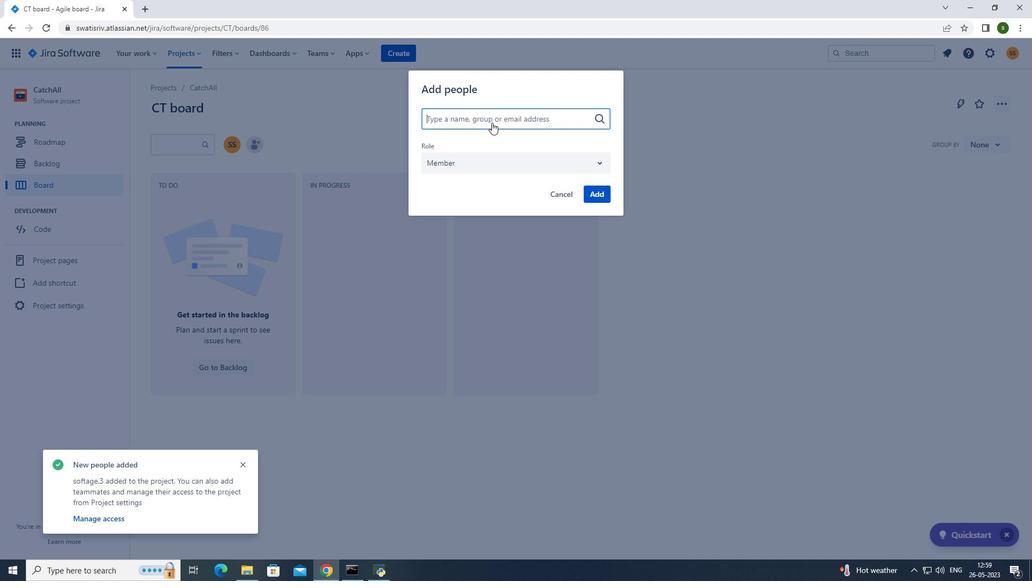 
Action: Key pressed softage.4<Key.shift>@softage.net
Screenshot: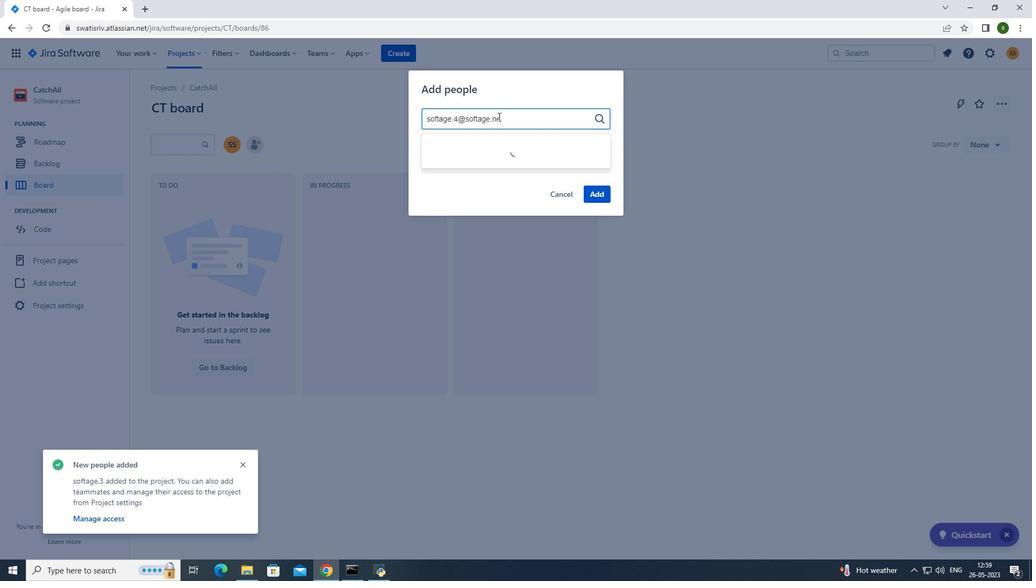 
Action: Mouse moved to (501, 150)
Screenshot: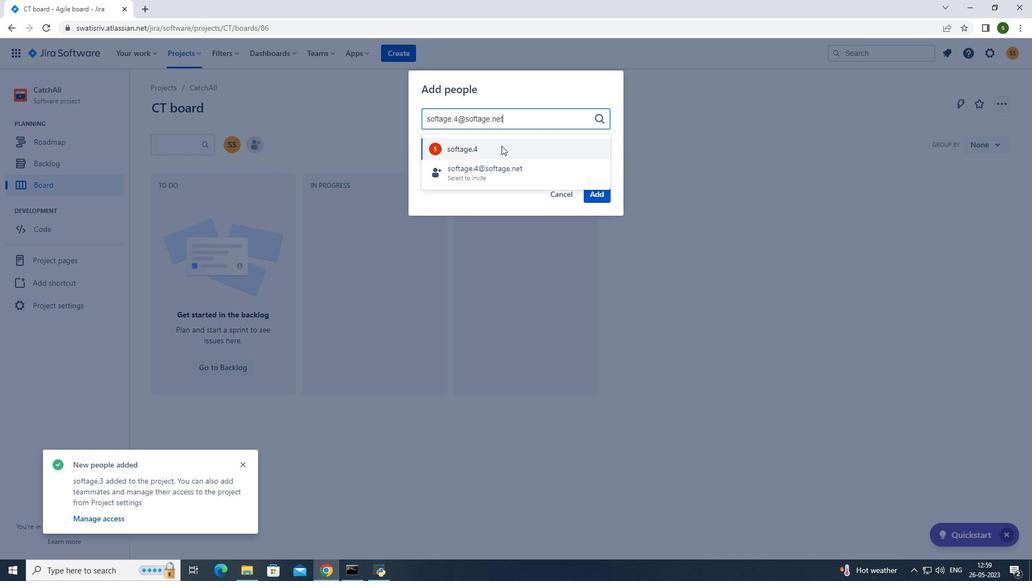 
Action: Mouse pressed left at (501, 150)
Screenshot: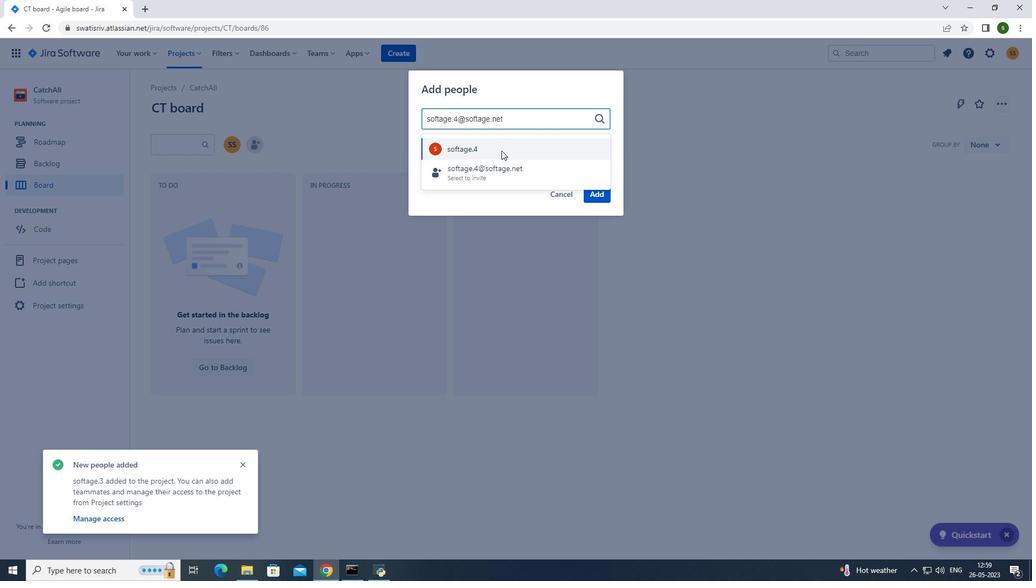 
Action: Mouse moved to (594, 190)
Screenshot: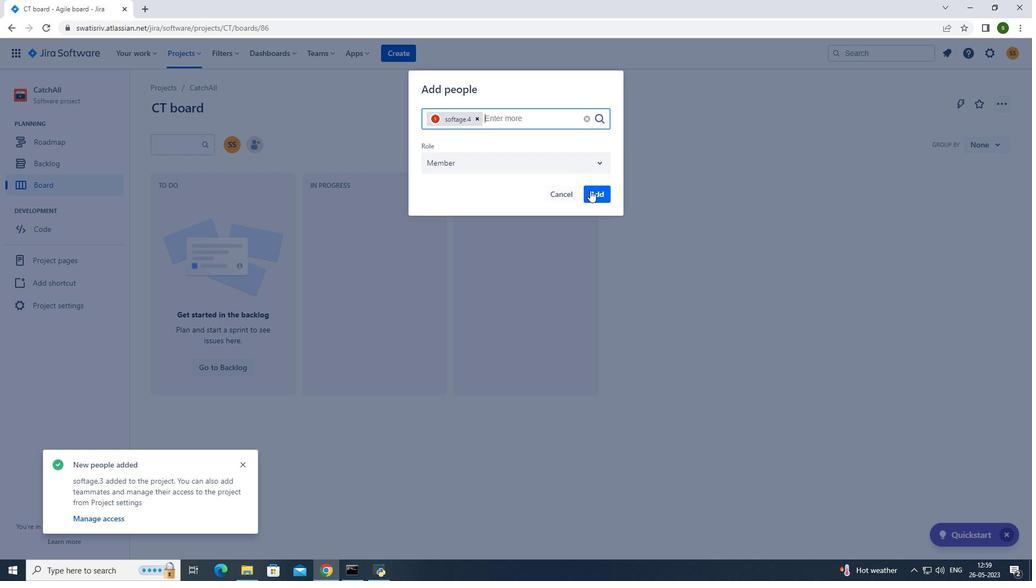 
Action: Mouse pressed left at (594, 190)
Screenshot: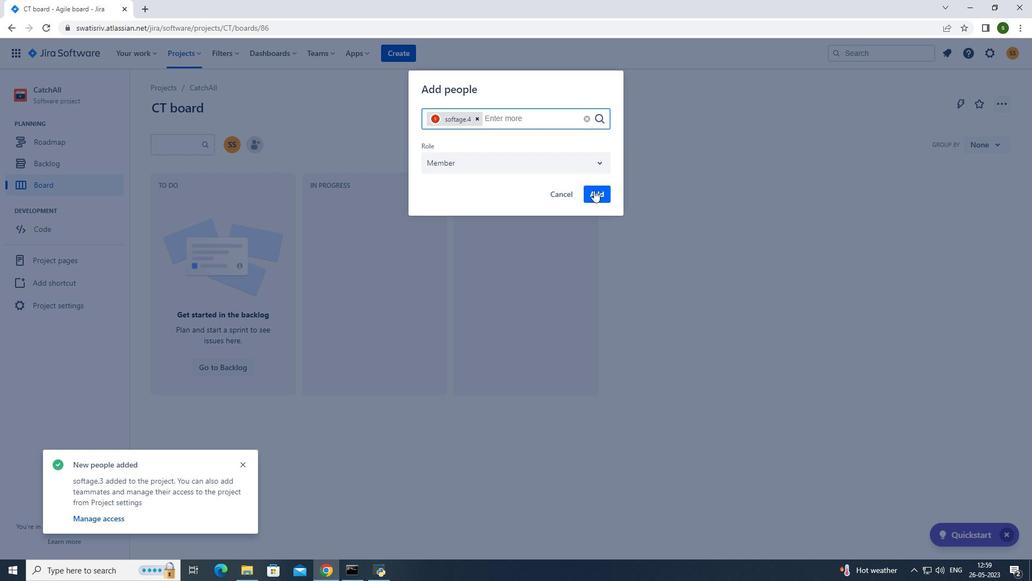 
Action: Mouse moved to (473, 121)
Screenshot: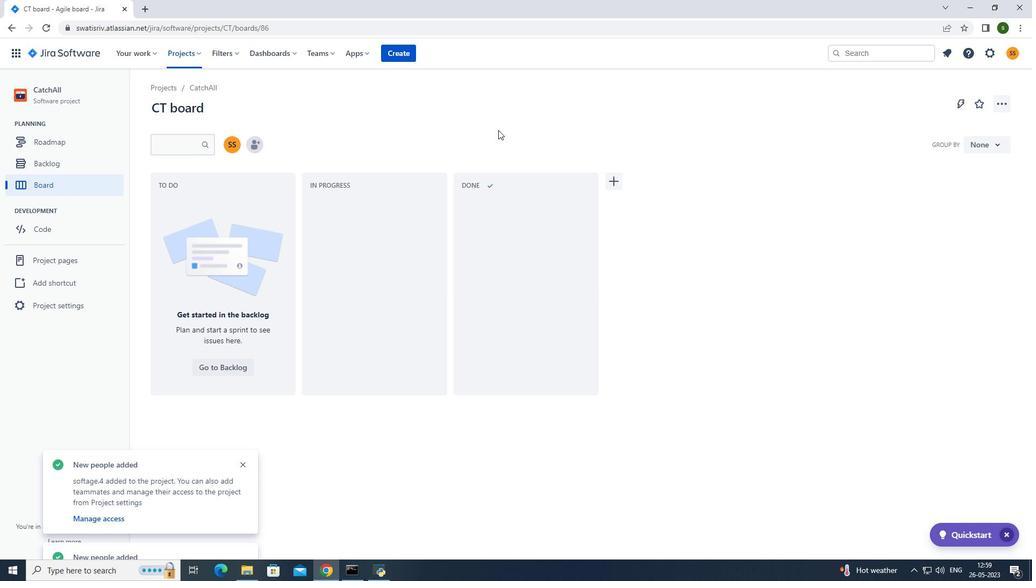 
